 Task: Check the average views per listing of eat-in area in the last 5 years.
Action: Mouse moved to (990, 217)
Screenshot: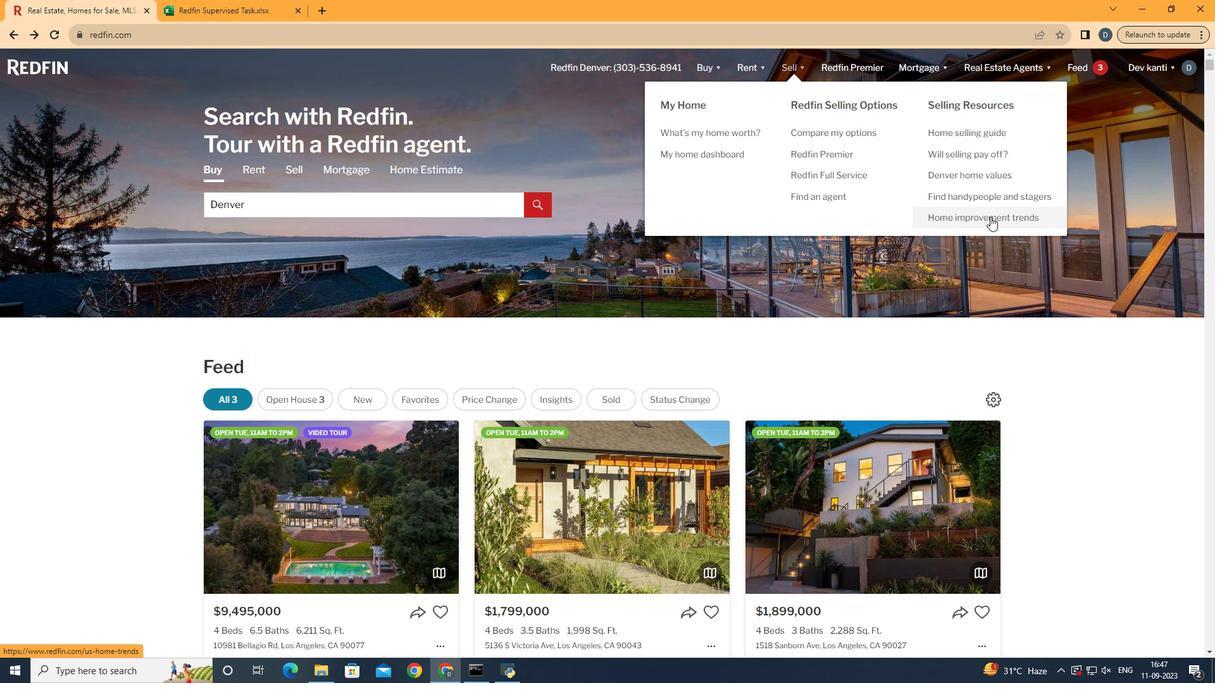 
Action: Mouse pressed left at (990, 217)
Screenshot: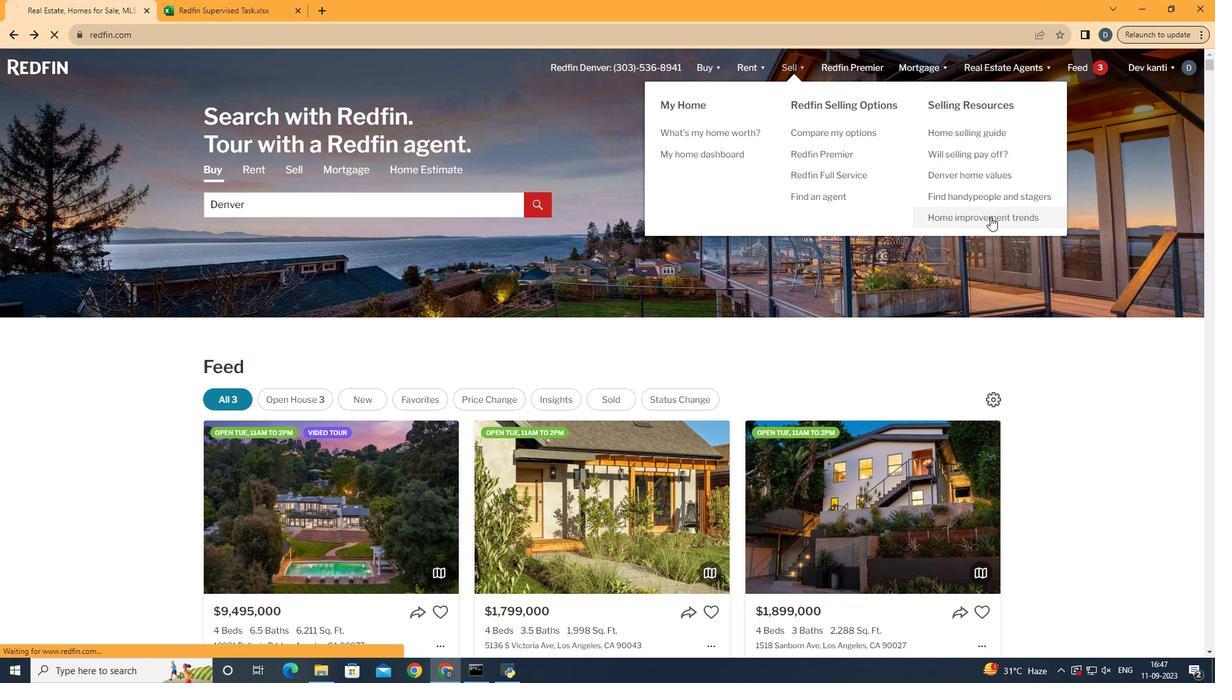 
Action: Mouse moved to (319, 239)
Screenshot: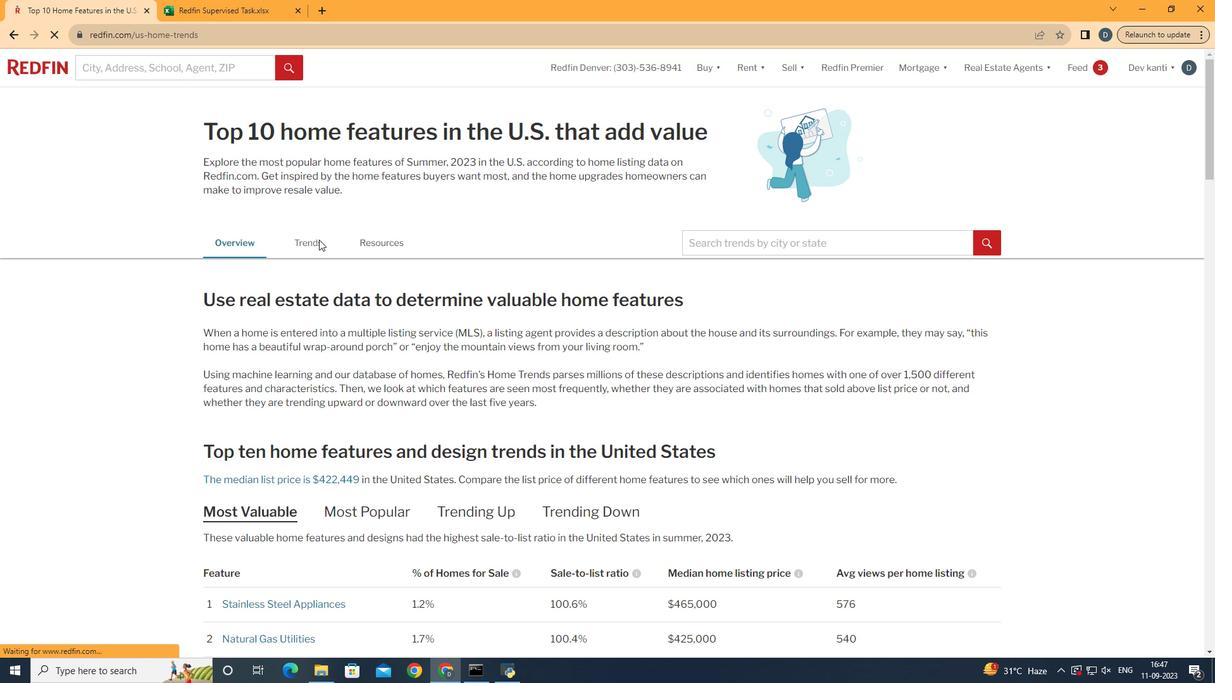 
Action: Mouse pressed left at (319, 239)
Screenshot: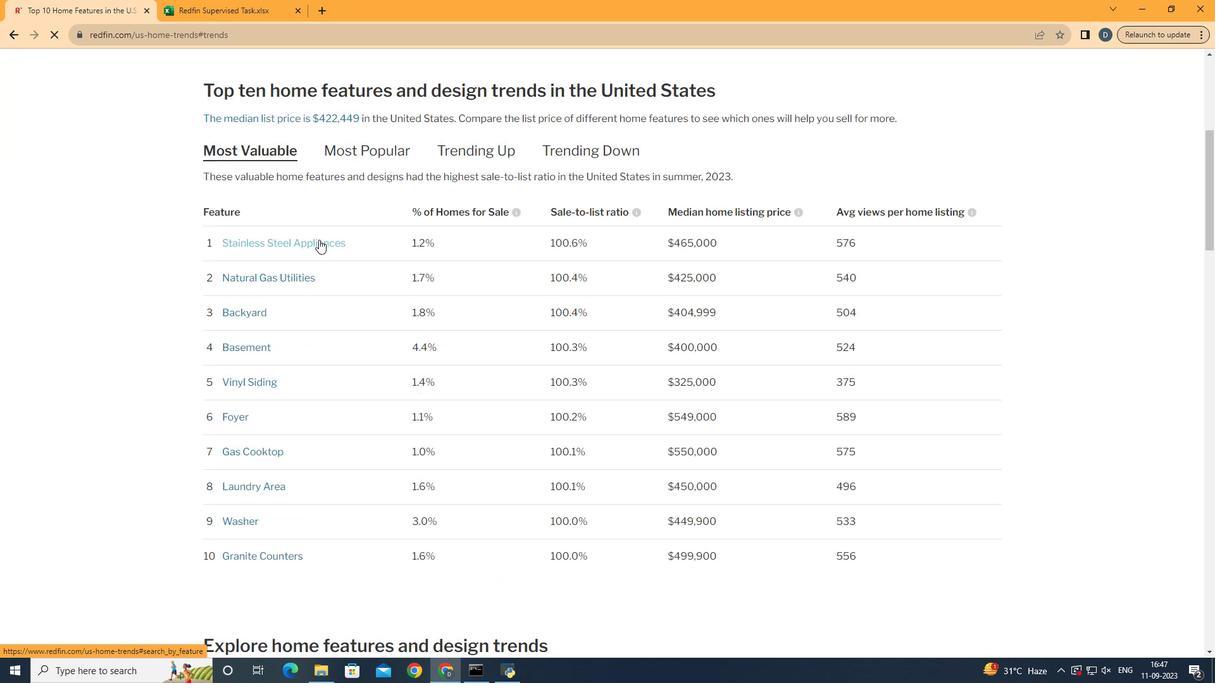 
Action: Mouse moved to (383, 262)
Screenshot: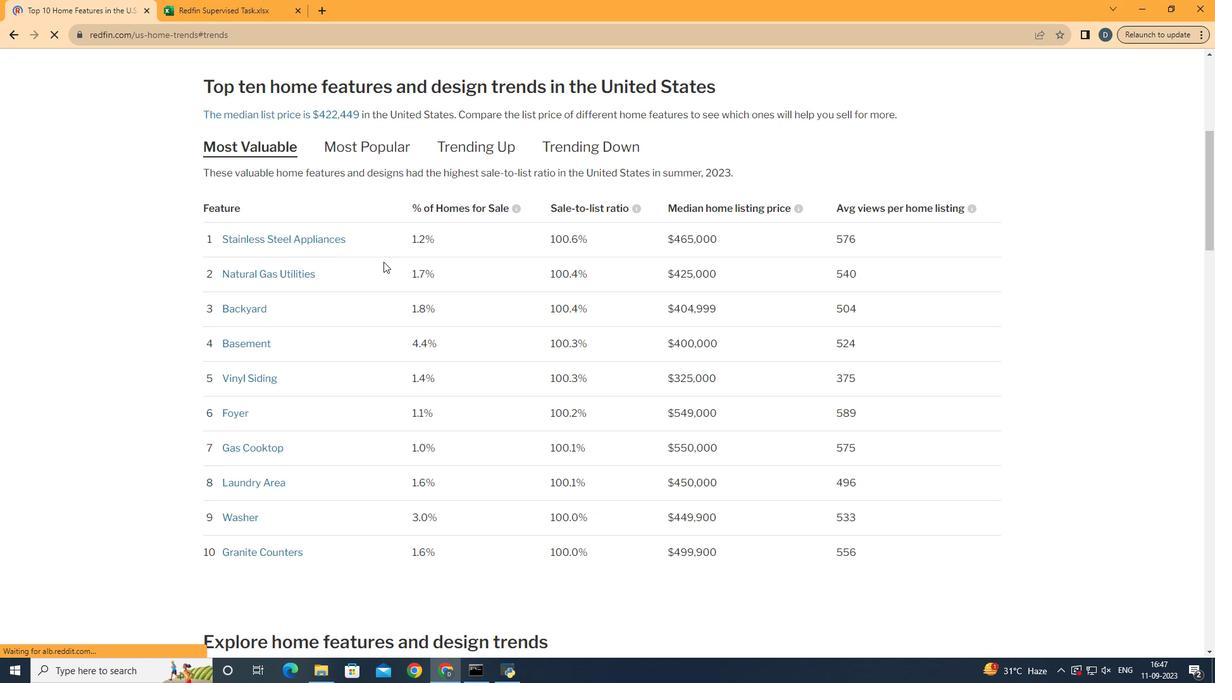 
Action: Mouse scrolled (383, 261) with delta (0, 0)
Screenshot: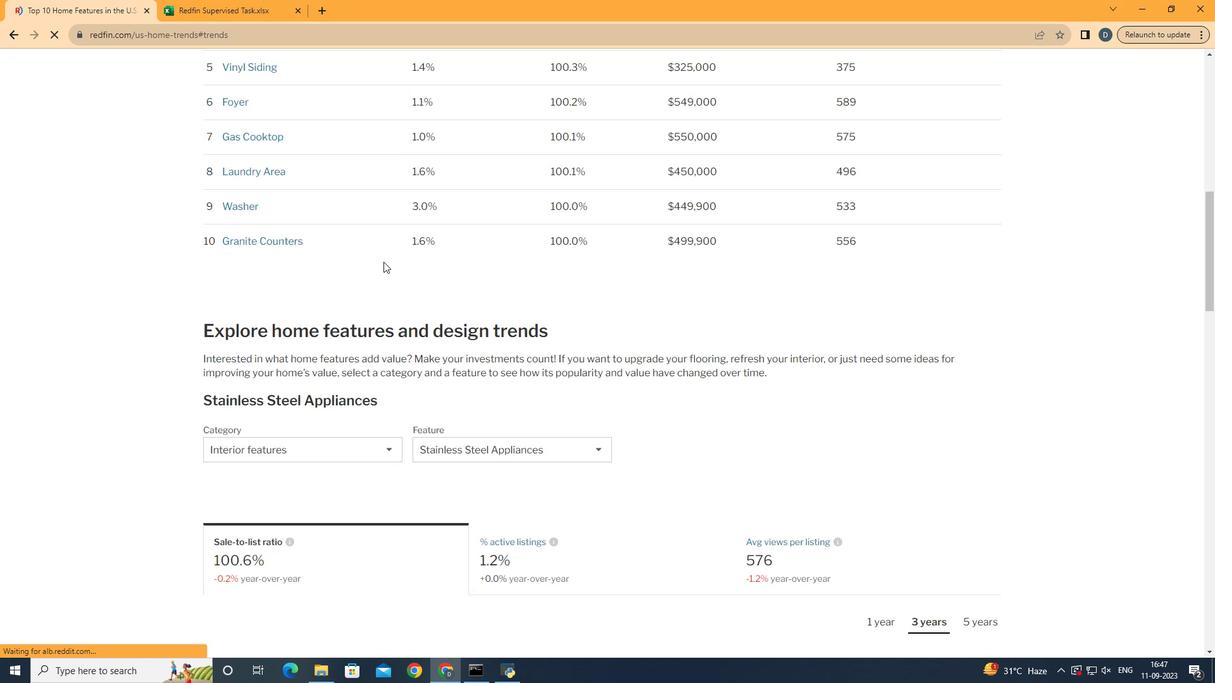 
Action: Mouse scrolled (383, 261) with delta (0, 0)
Screenshot: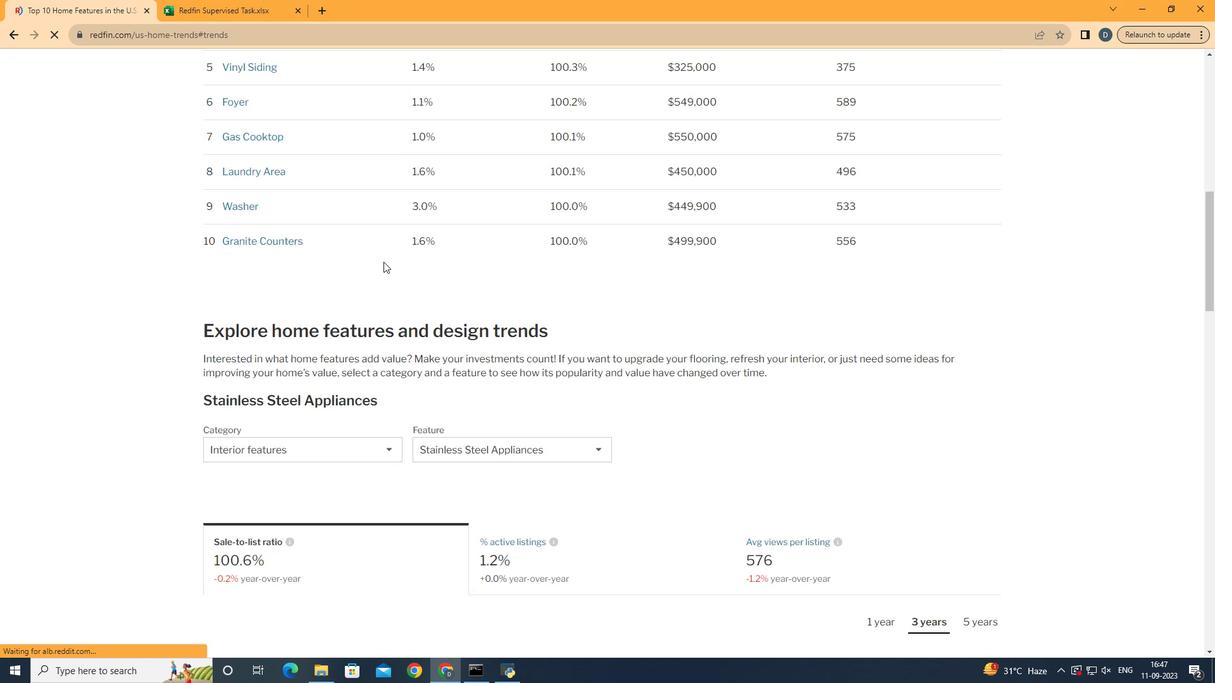 
Action: Mouse scrolled (383, 261) with delta (0, 0)
Screenshot: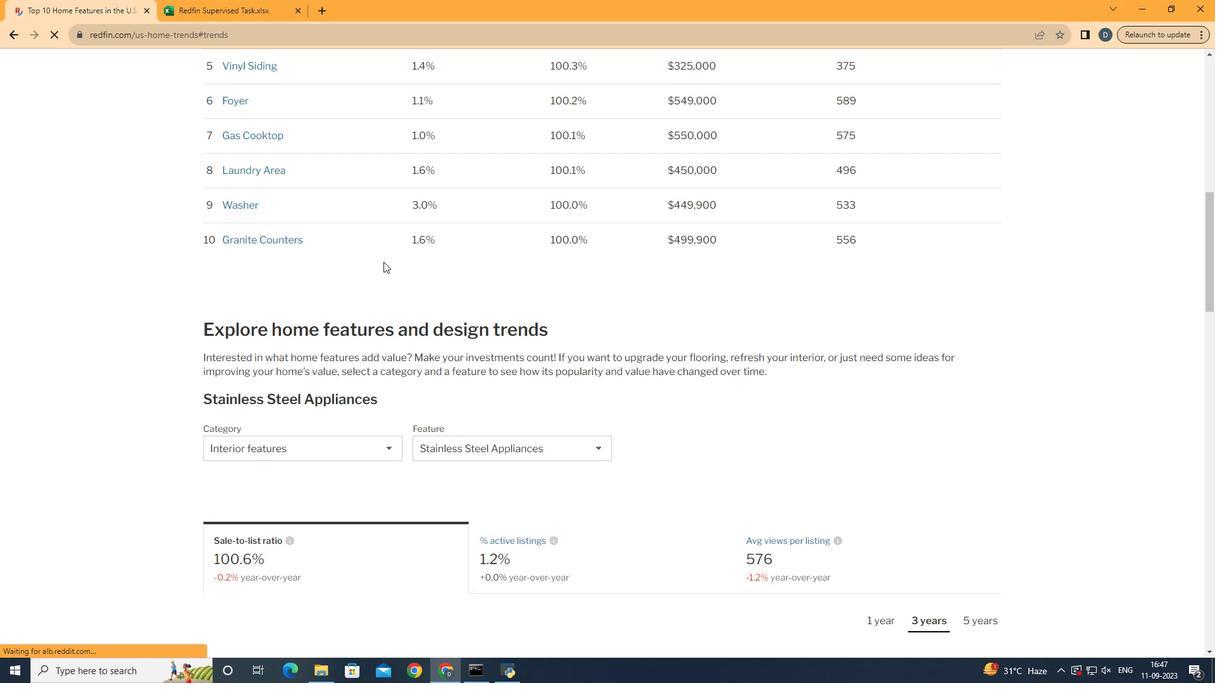 
Action: Mouse scrolled (383, 261) with delta (0, 0)
Screenshot: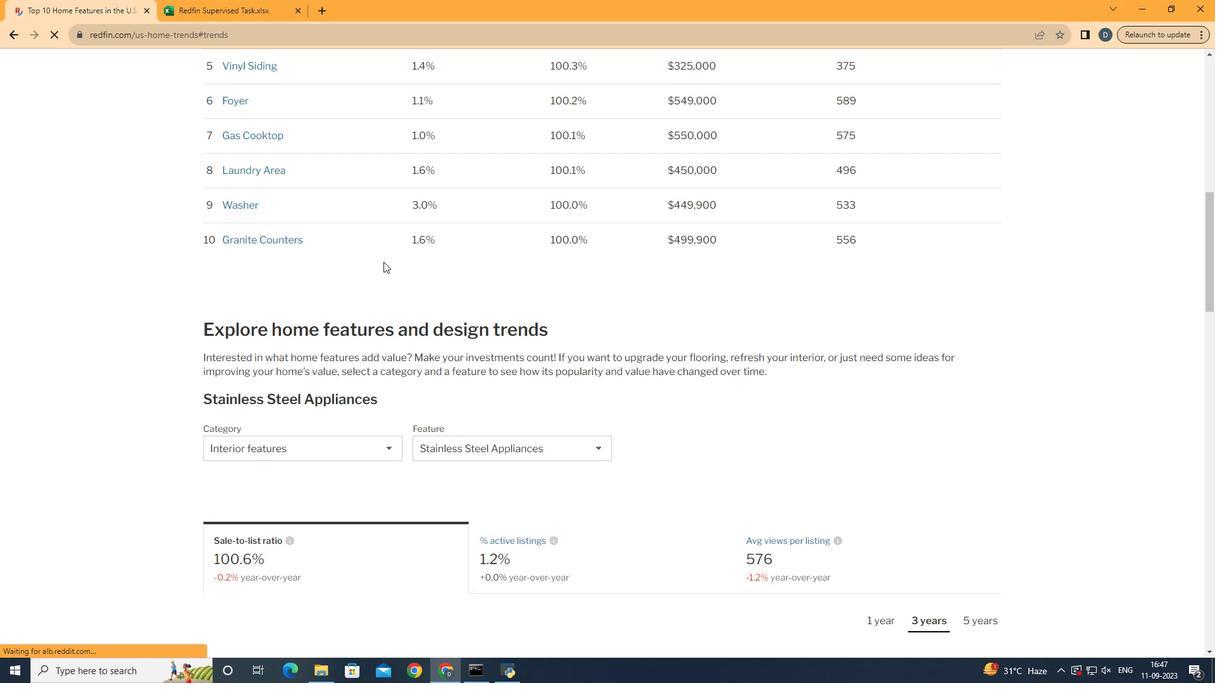
Action: Mouse scrolled (383, 261) with delta (0, 0)
Screenshot: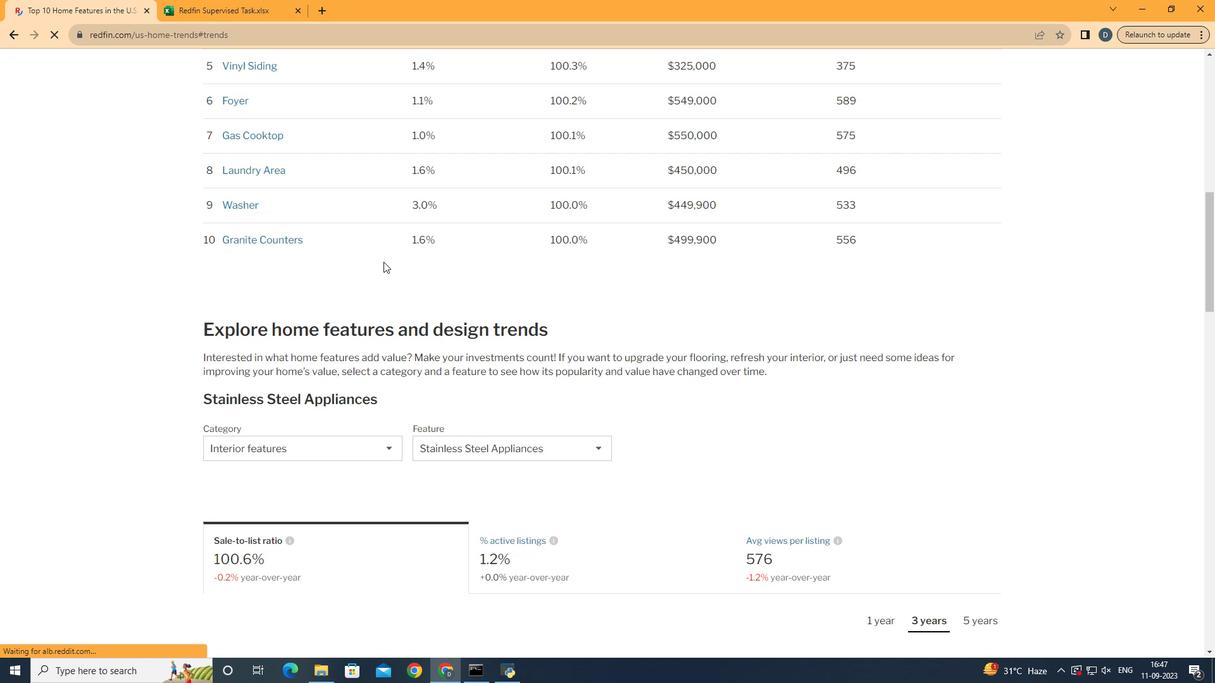 
Action: Mouse scrolled (383, 261) with delta (0, 0)
Screenshot: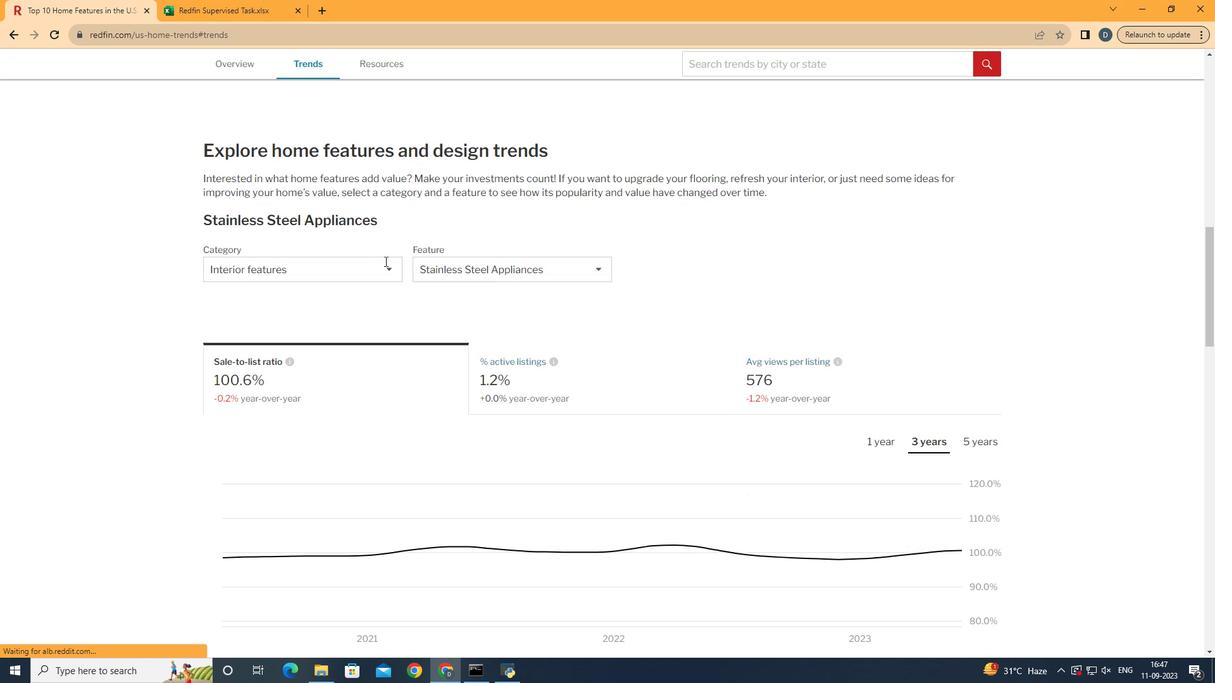 
Action: Mouse scrolled (383, 261) with delta (0, 0)
Screenshot: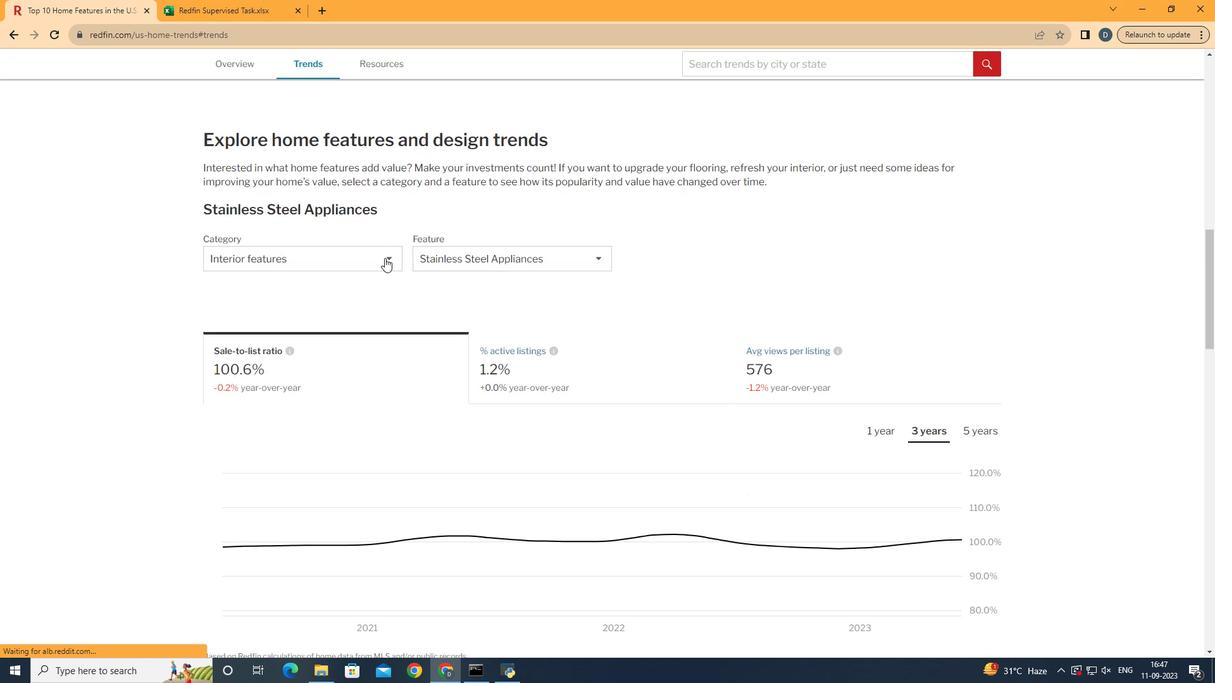 
Action: Mouse scrolled (383, 261) with delta (0, 0)
Screenshot: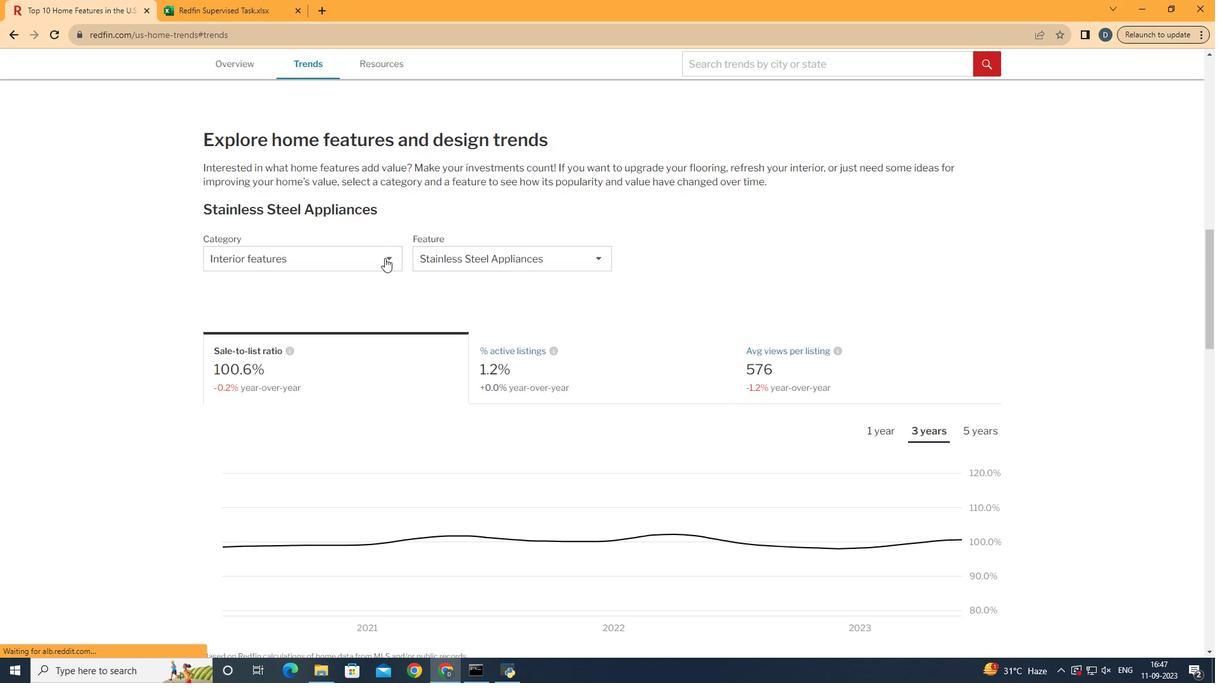 
Action: Mouse moved to (374, 268)
Screenshot: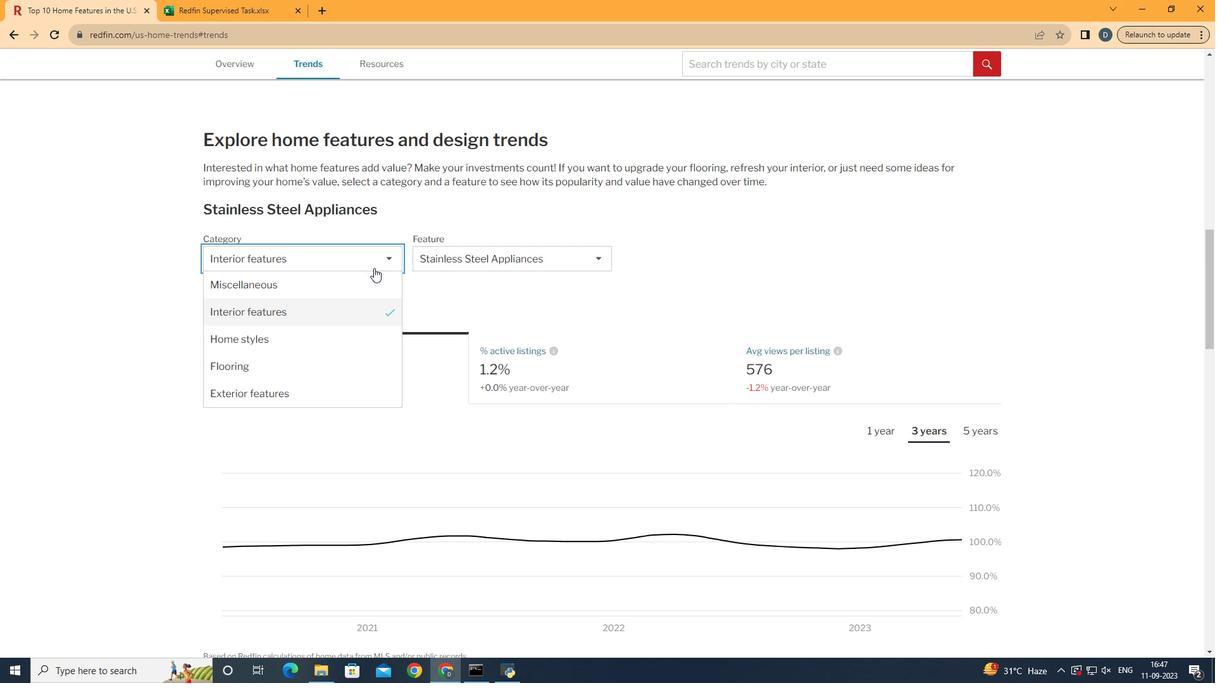 
Action: Mouse pressed left at (374, 268)
Screenshot: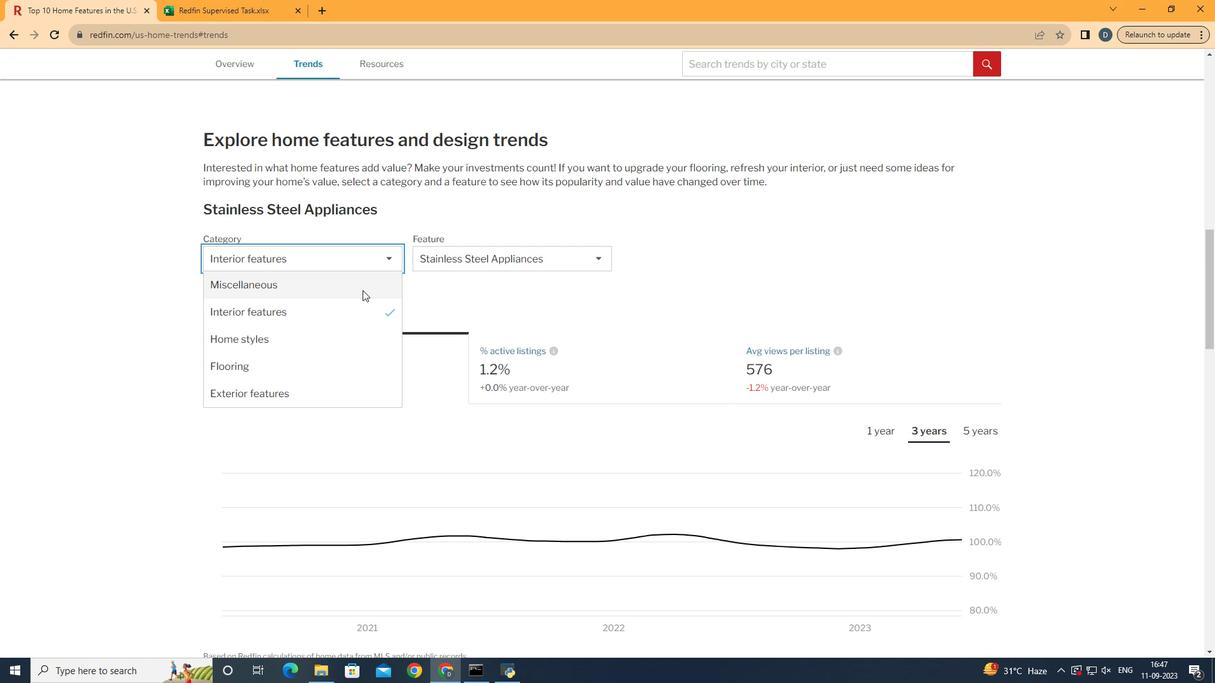 
Action: Mouse moved to (356, 312)
Screenshot: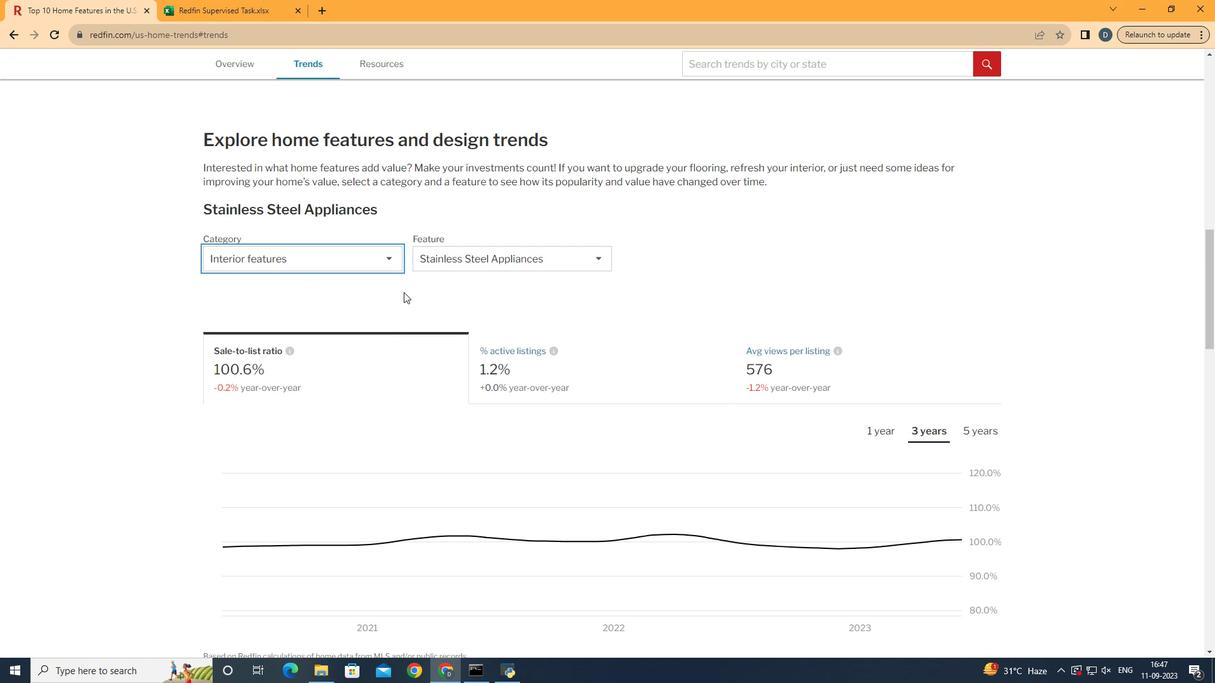 
Action: Mouse pressed left at (356, 312)
Screenshot: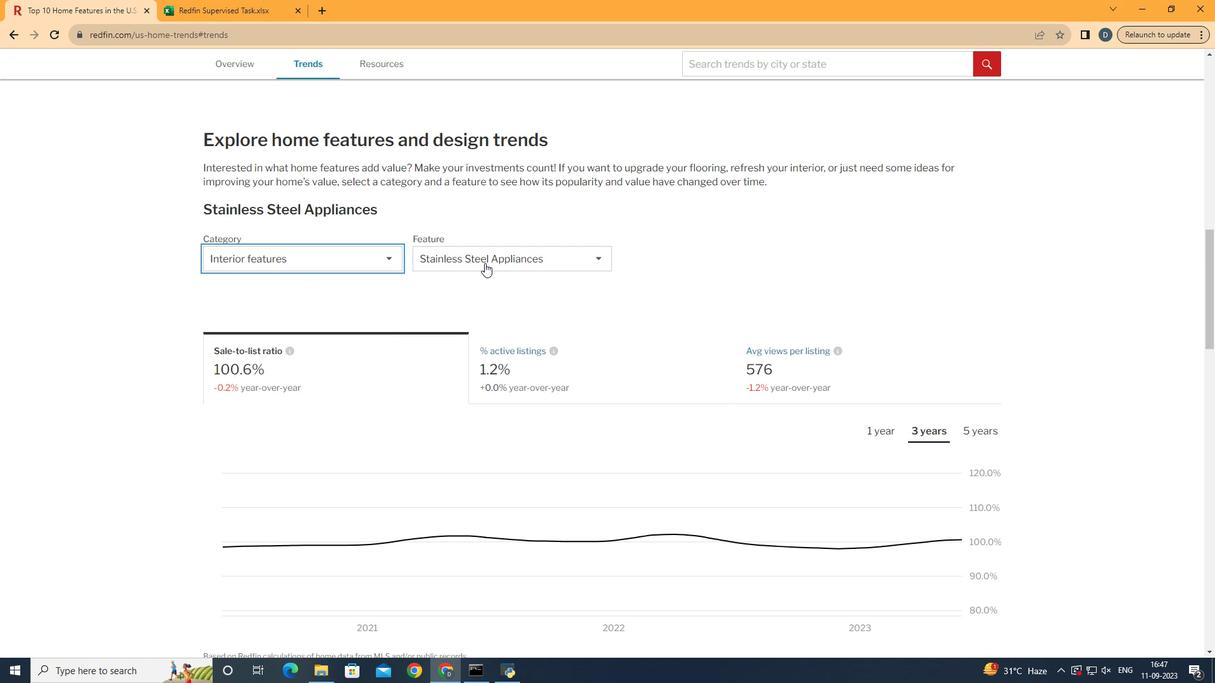 
Action: Mouse moved to (491, 259)
Screenshot: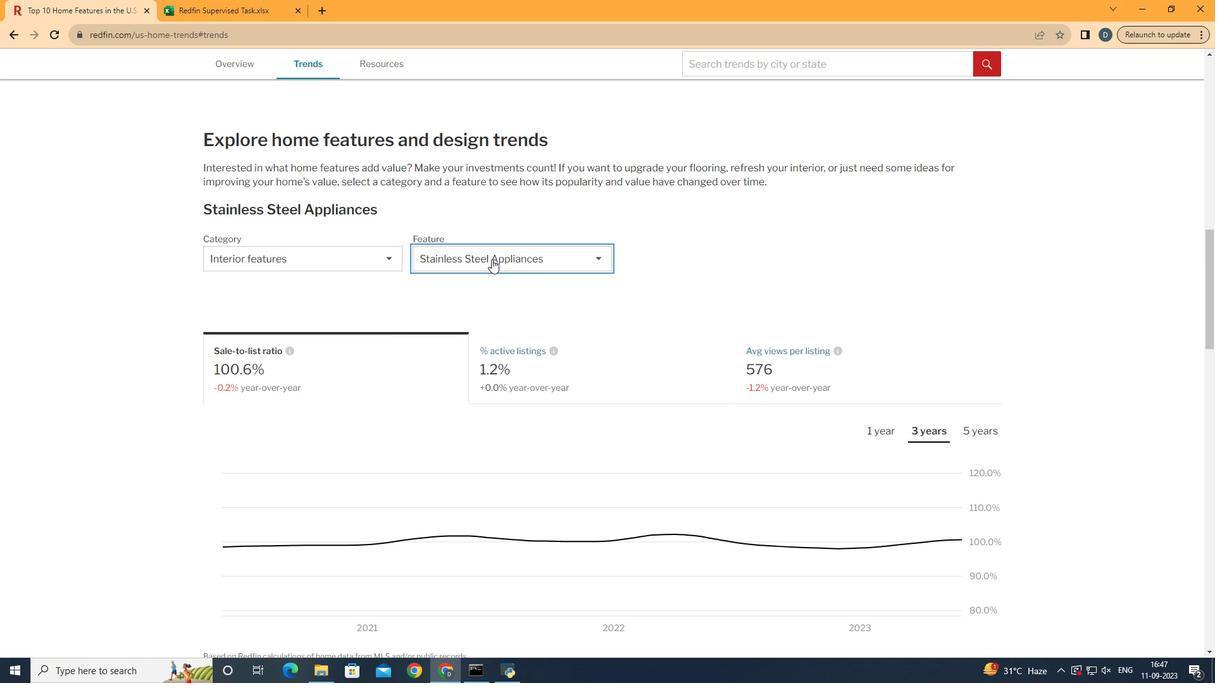 
Action: Mouse pressed left at (491, 259)
Screenshot: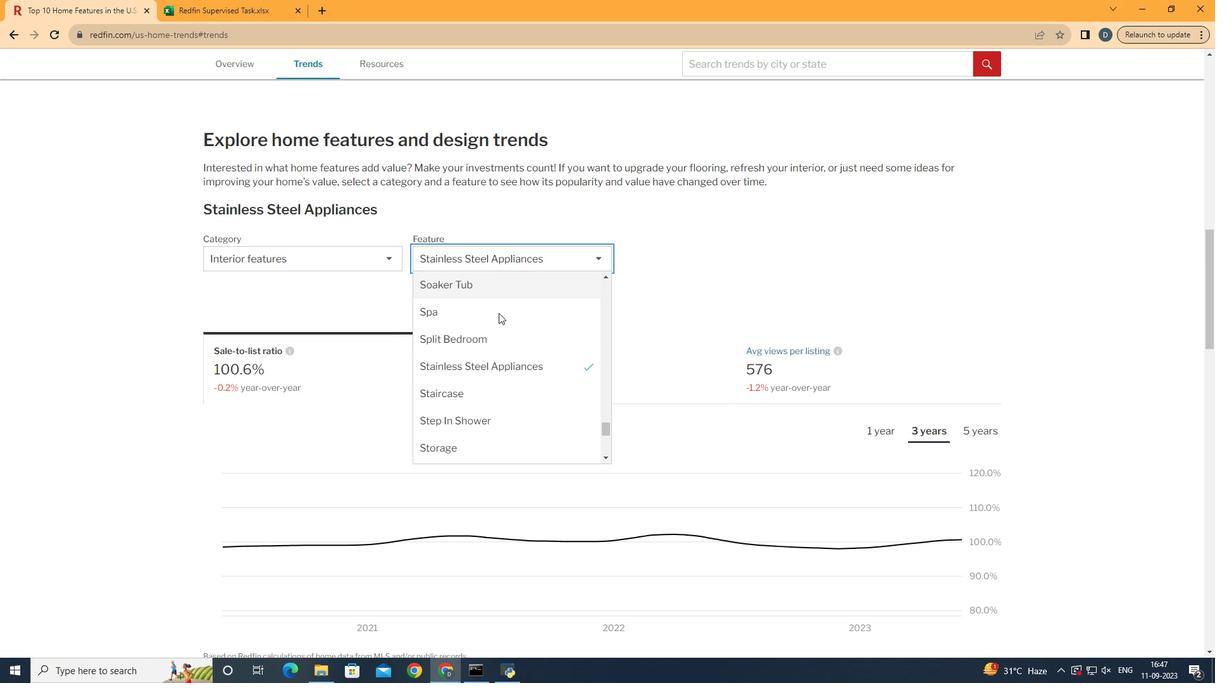 
Action: Mouse moved to (510, 332)
Screenshot: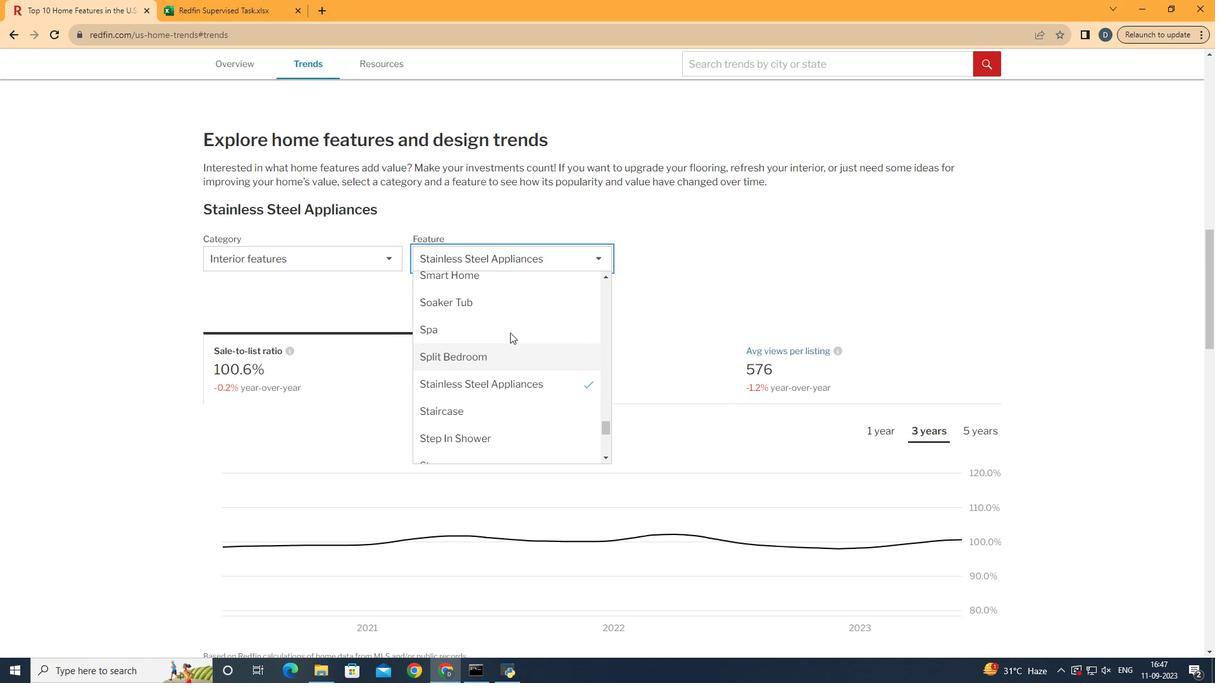 
Action: Mouse scrolled (510, 333) with delta (0, 0)
Screenshot: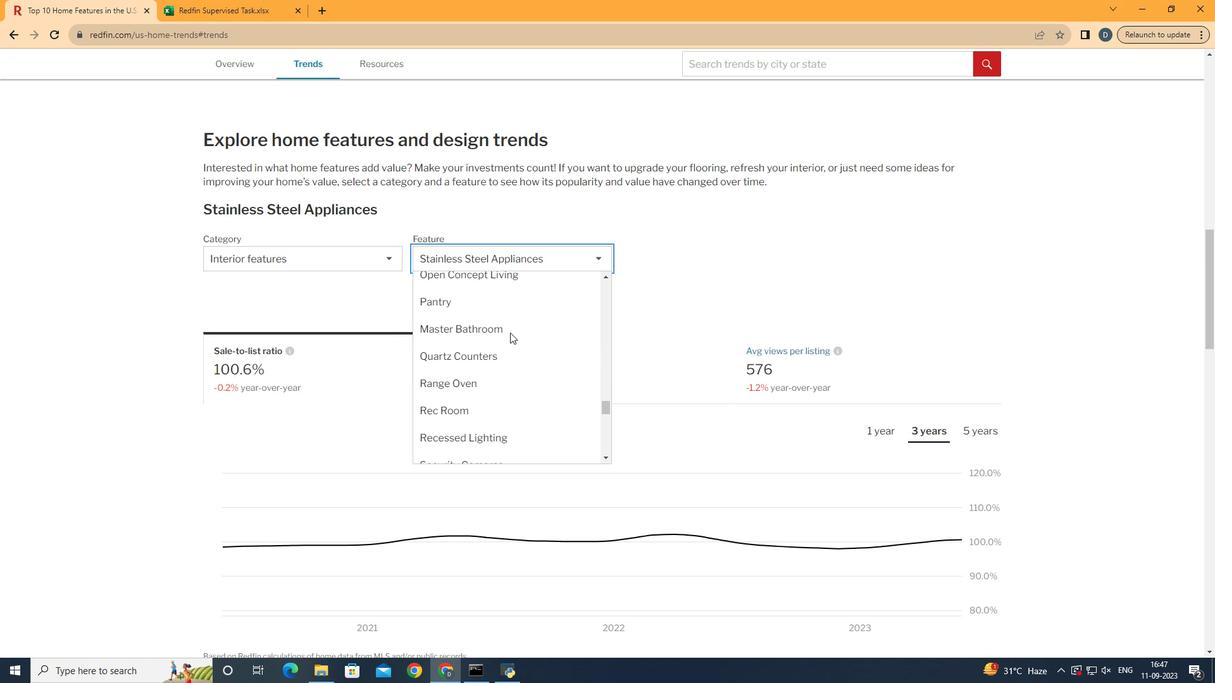 
Action: Mouse scrolled (510, 333) with delta (0, 0)
Screenshot: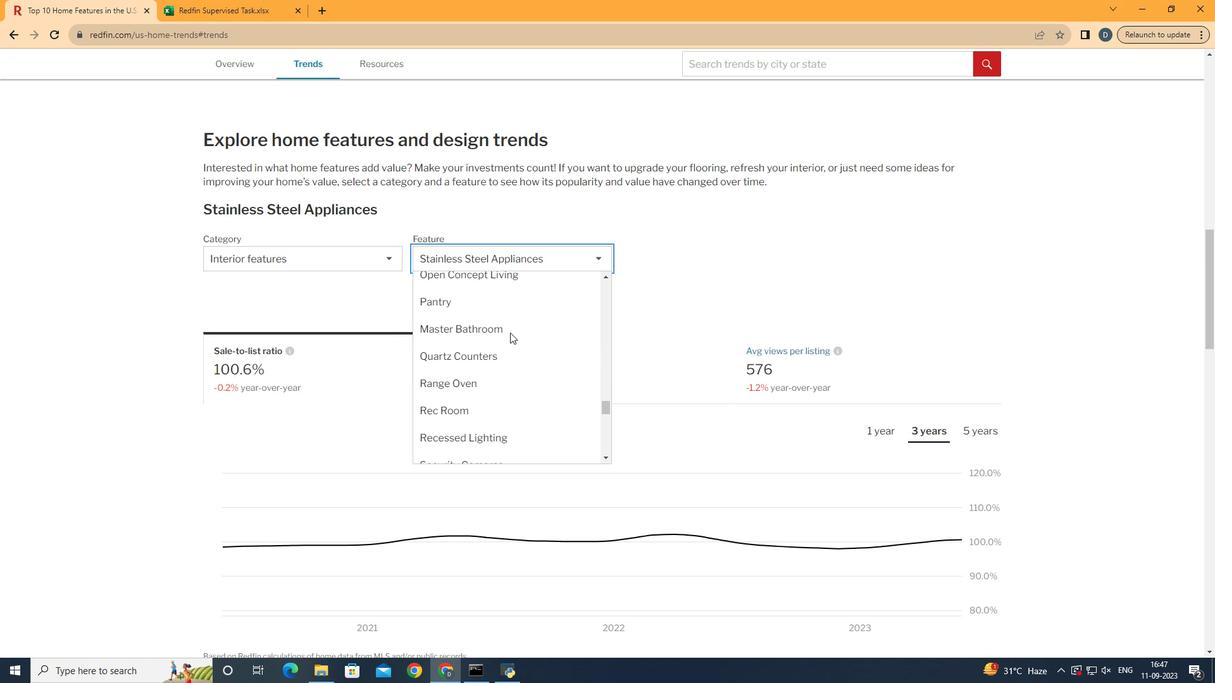 
Action: Mouse scrolled (510, 333) with delta (0, 0)
Screenshot: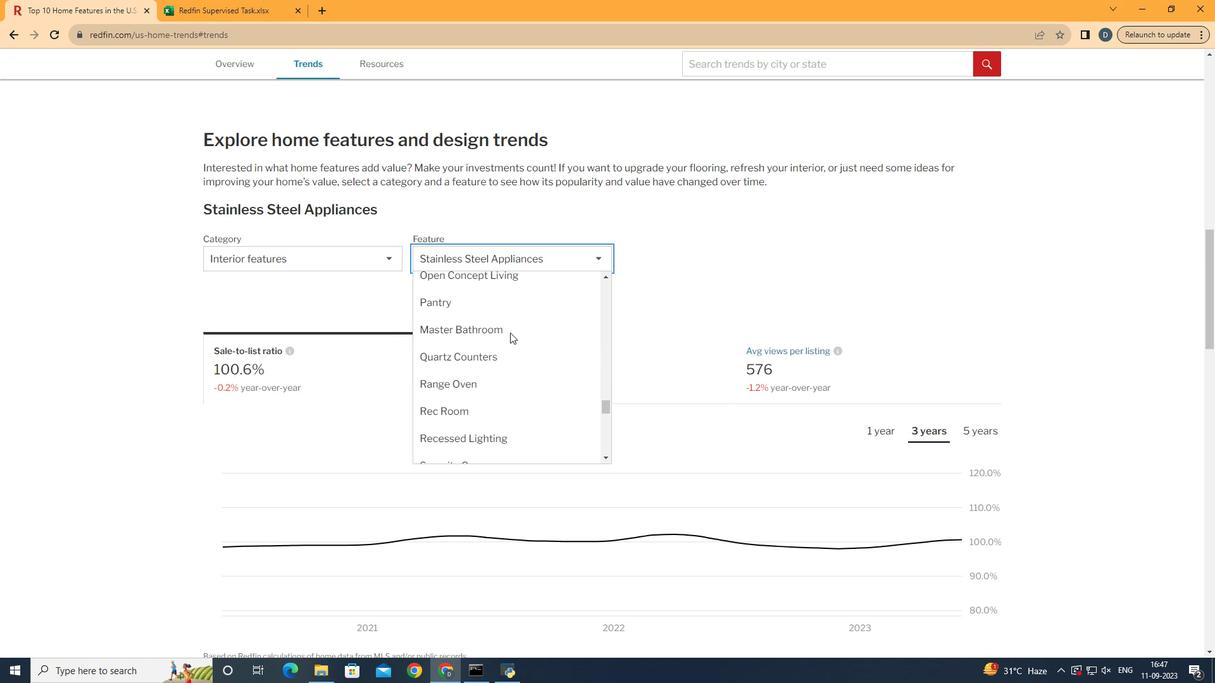 
Action: Mouse scrolled (510, 333) with delta (0, 0)
Screenshot: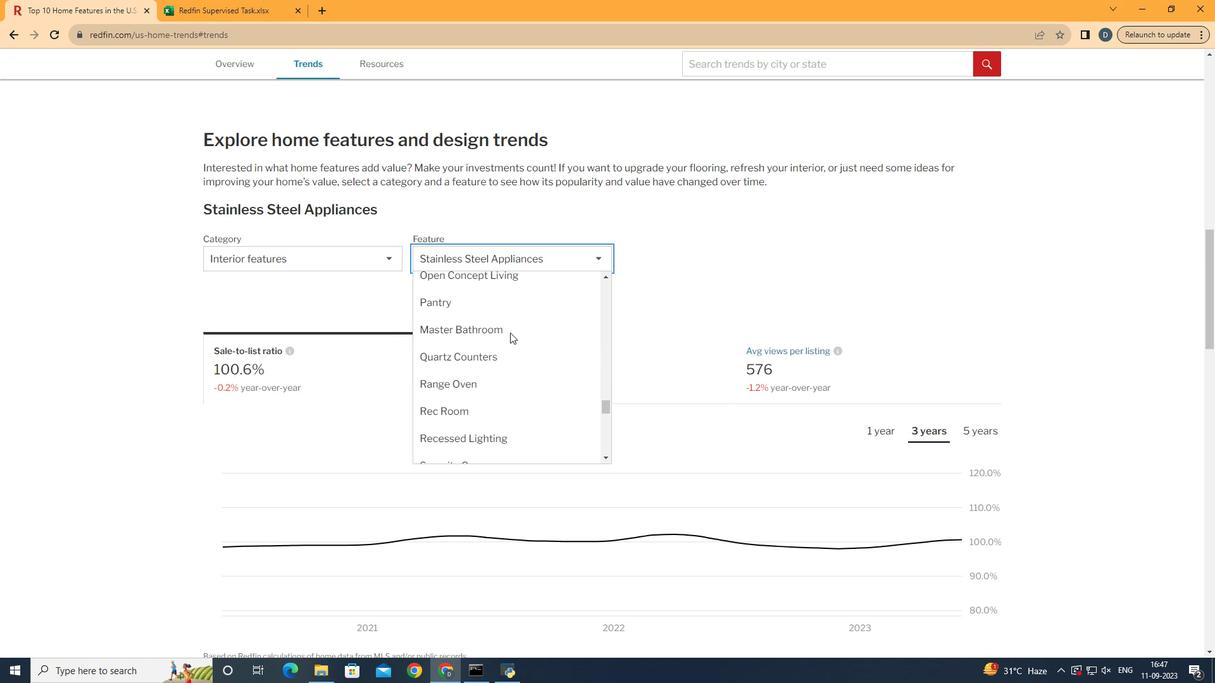 
Action: Mouse scrolled (510, 333) with delta (0, 0)
Screenshot: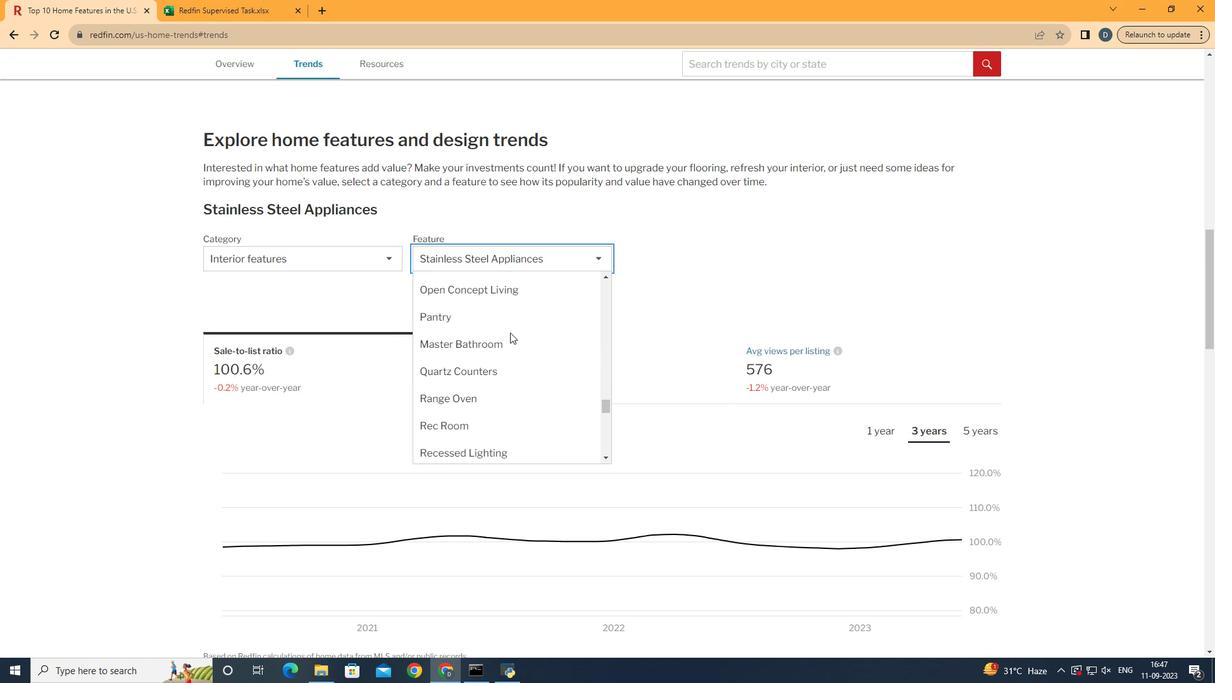 
Action: Mouse scrolled (510, 333) with delta (0, 0)
Screenshot: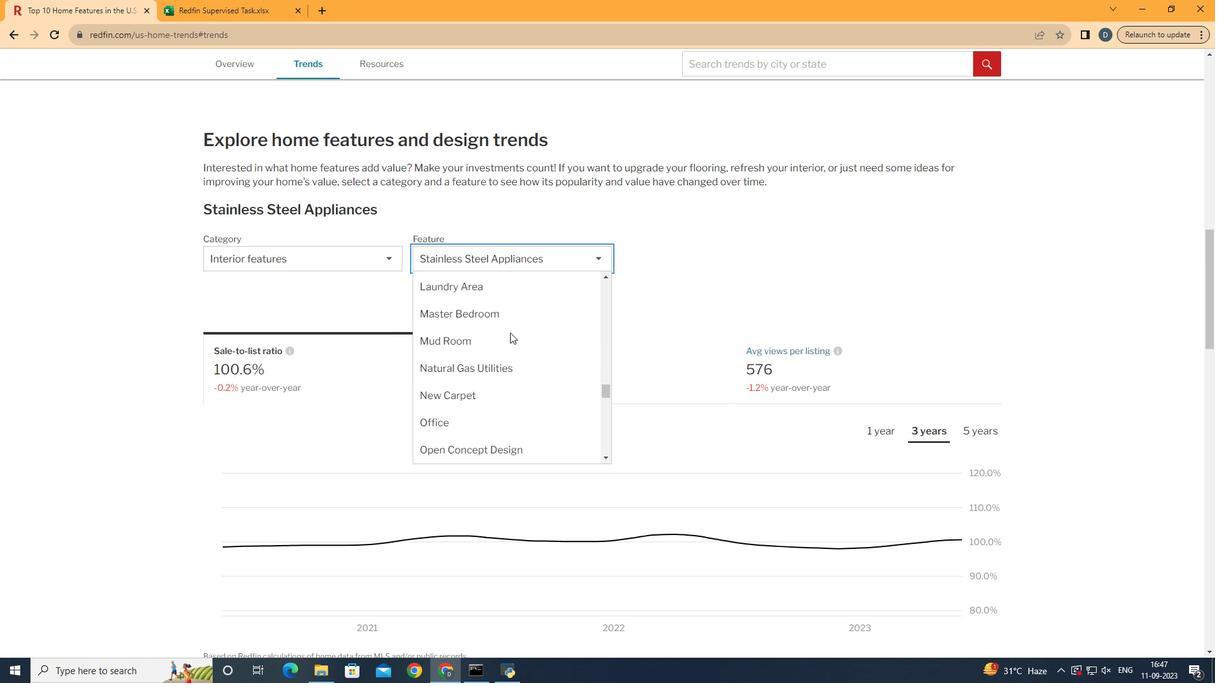 
Action: Mouse scrolled (510, 333) with delta (0, 0)
Screenshot: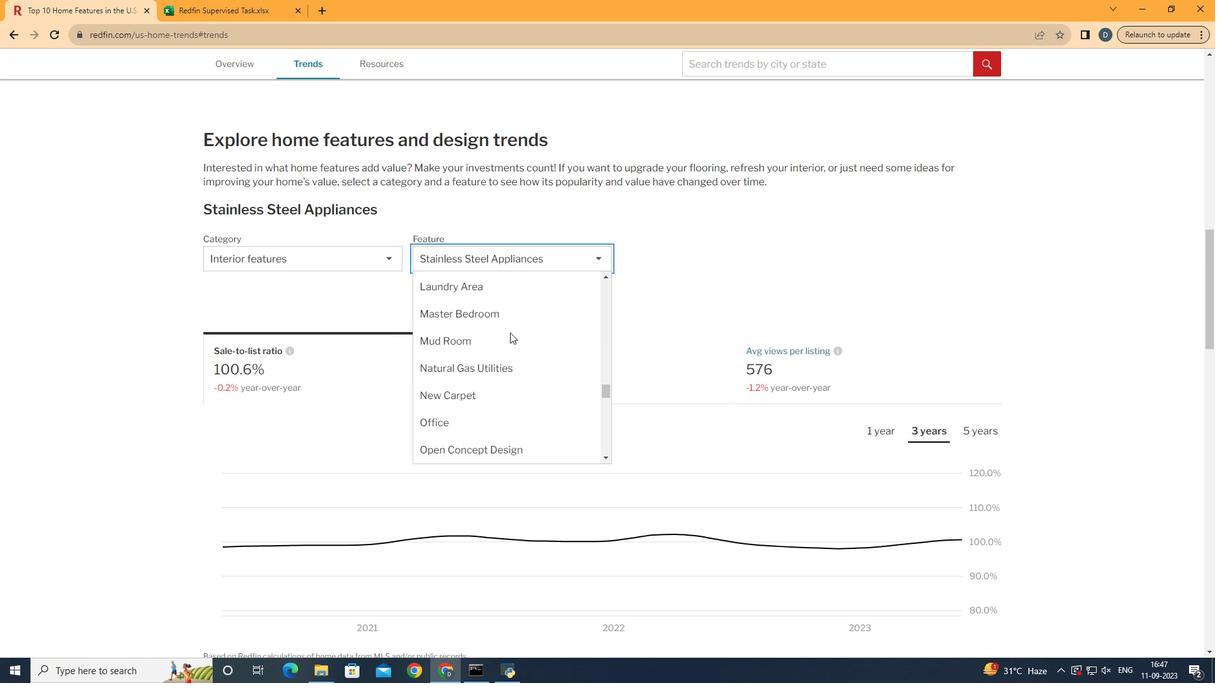 
Action: Mouse scrolled (510, 333) with delta (0, 0)
Screenshot: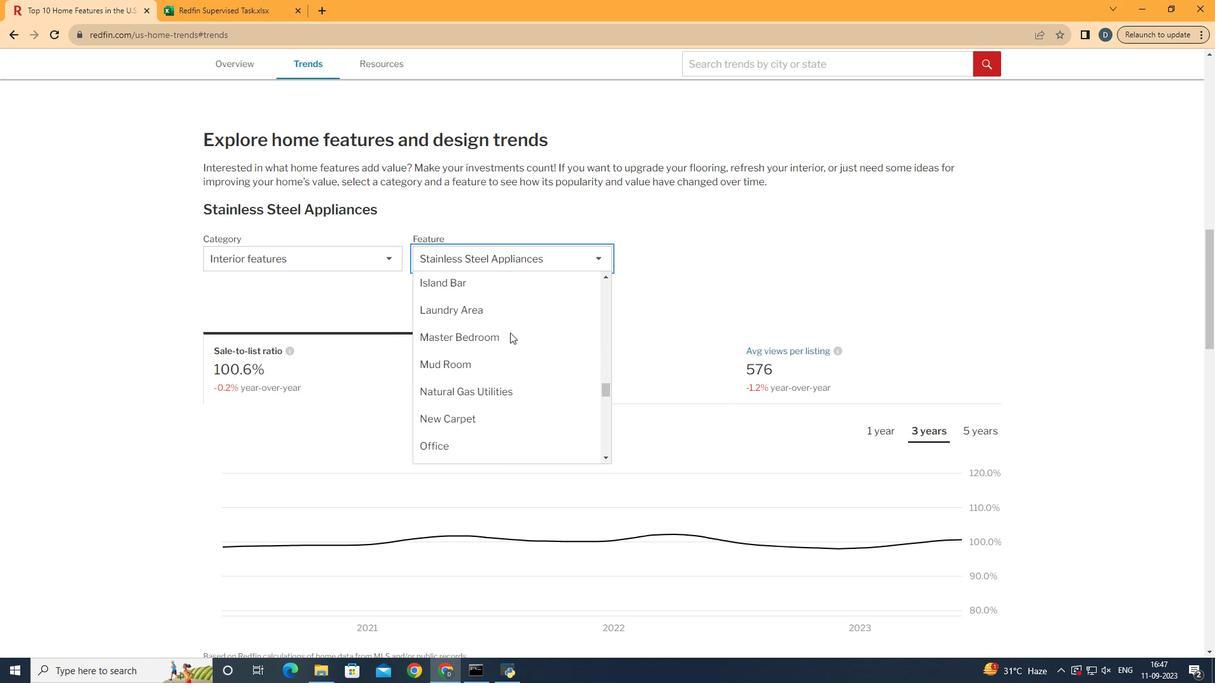 
Action: Mouse scrolled (510, 333) with delta (0, 0)
Screenshot: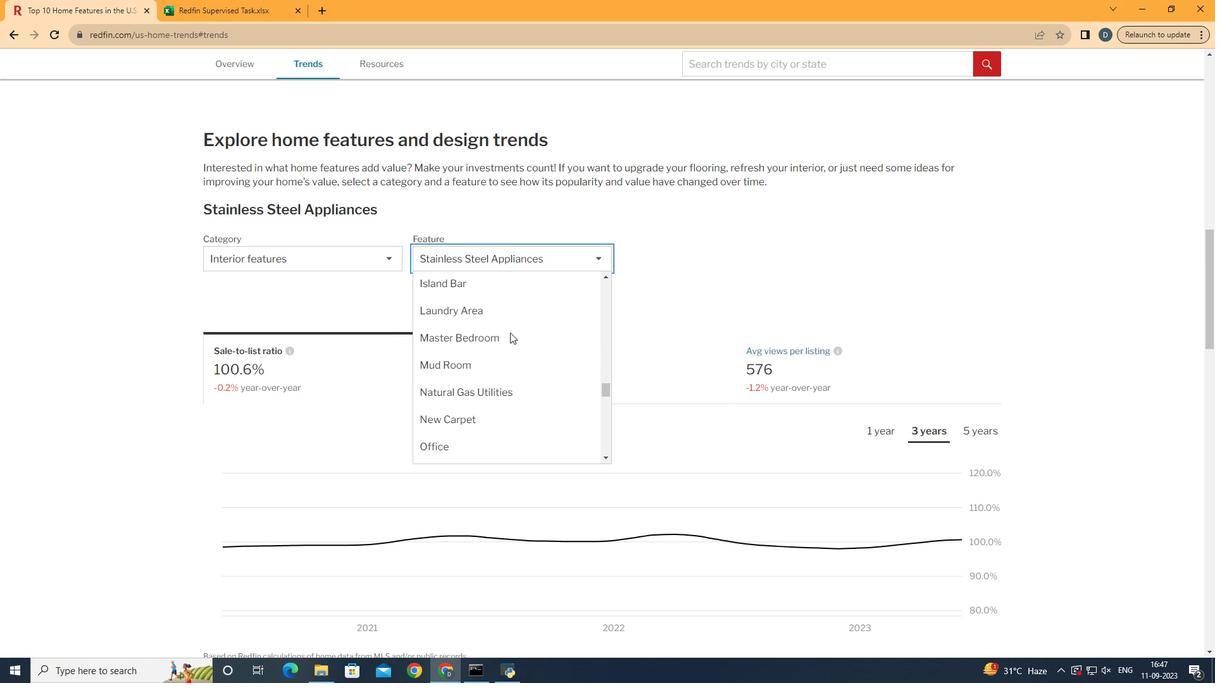 
Action: Mouse scrolled (510, 333) with delta (0, 0)
Screenshot: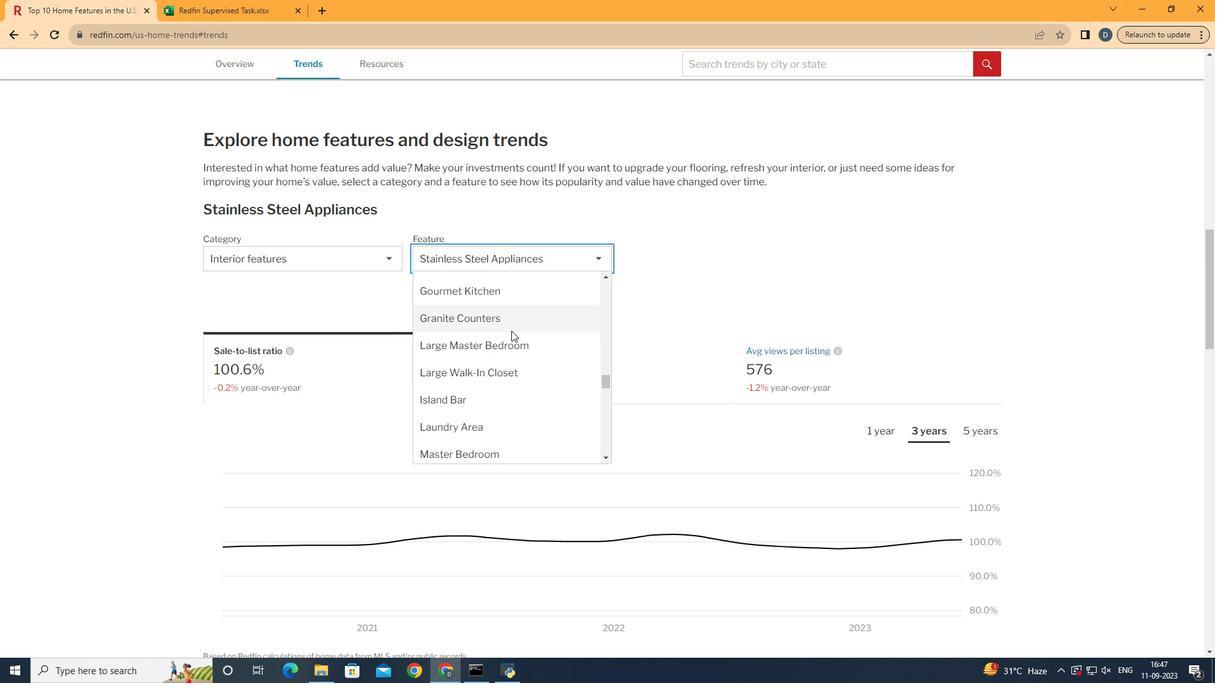 
Action: Mouse scrolled (510, 333) with delta (0, 0)
Screenshot: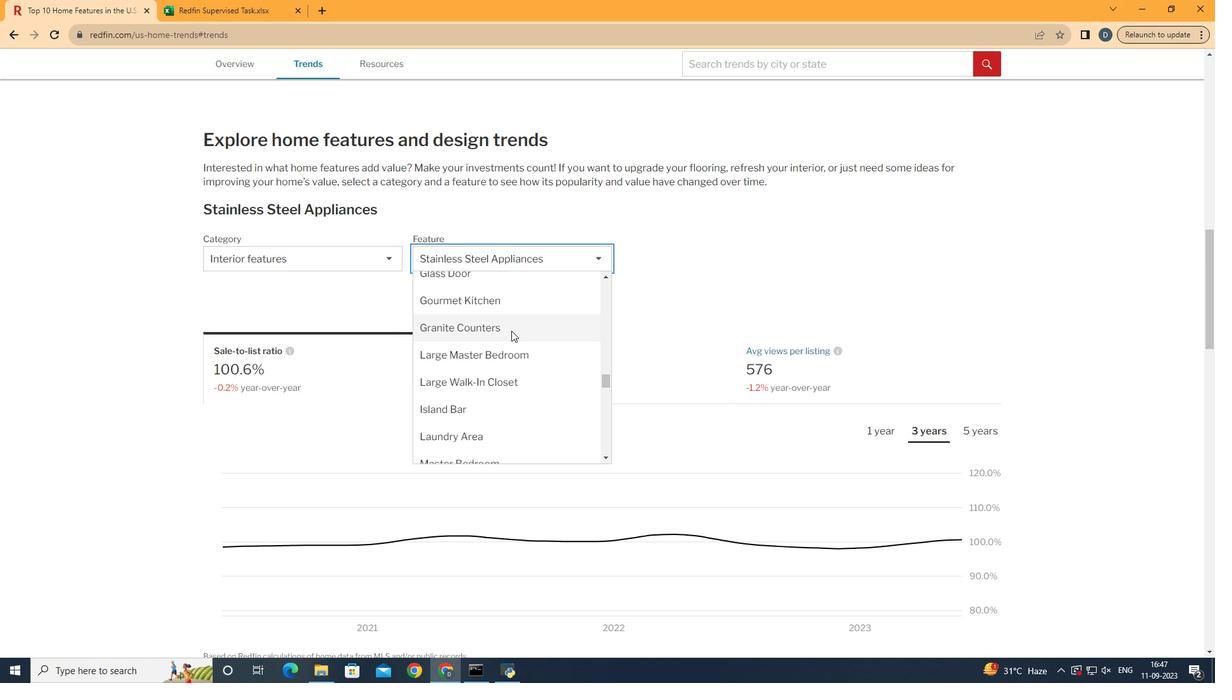 
Action: Mouse moved to (500, 363)
Screenshot: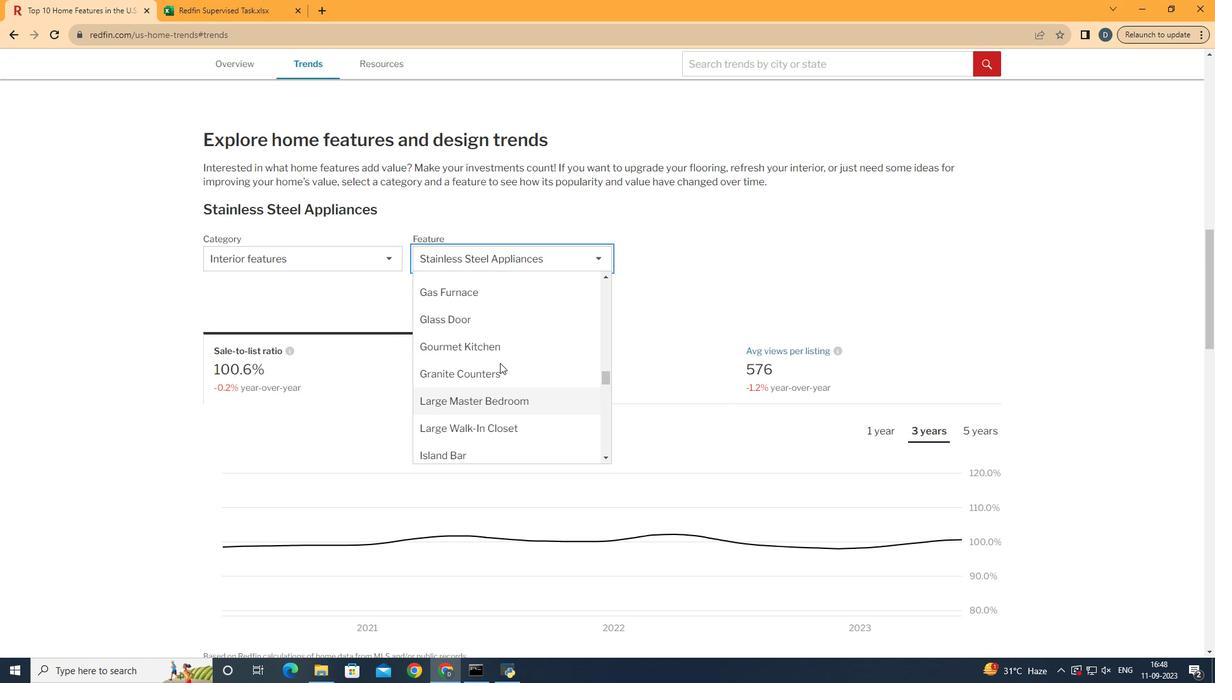 
Action: Mouse scrolled (500, 363) with delta (0, 0)
Screenshot: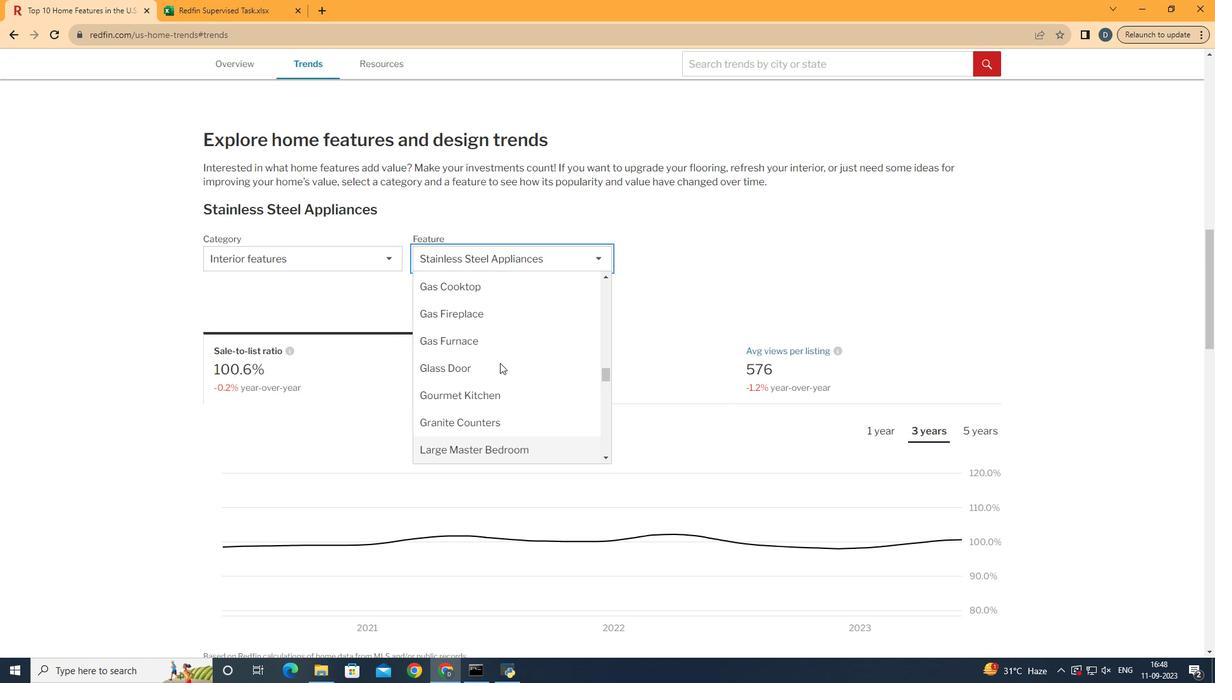 
Action: Mouse scrolled (500, 363) with delta (0, 0)
Screenshot: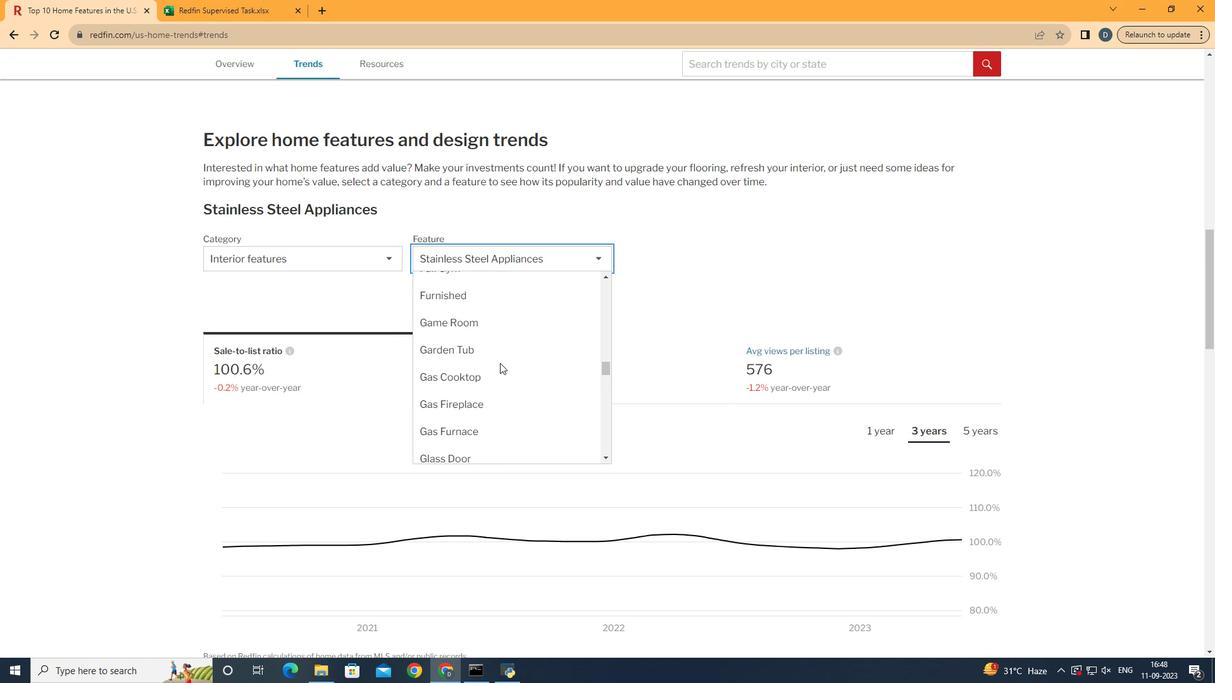 
Action: Mouse scrolled (500, 363) with delta (0, 0)
Screenshot: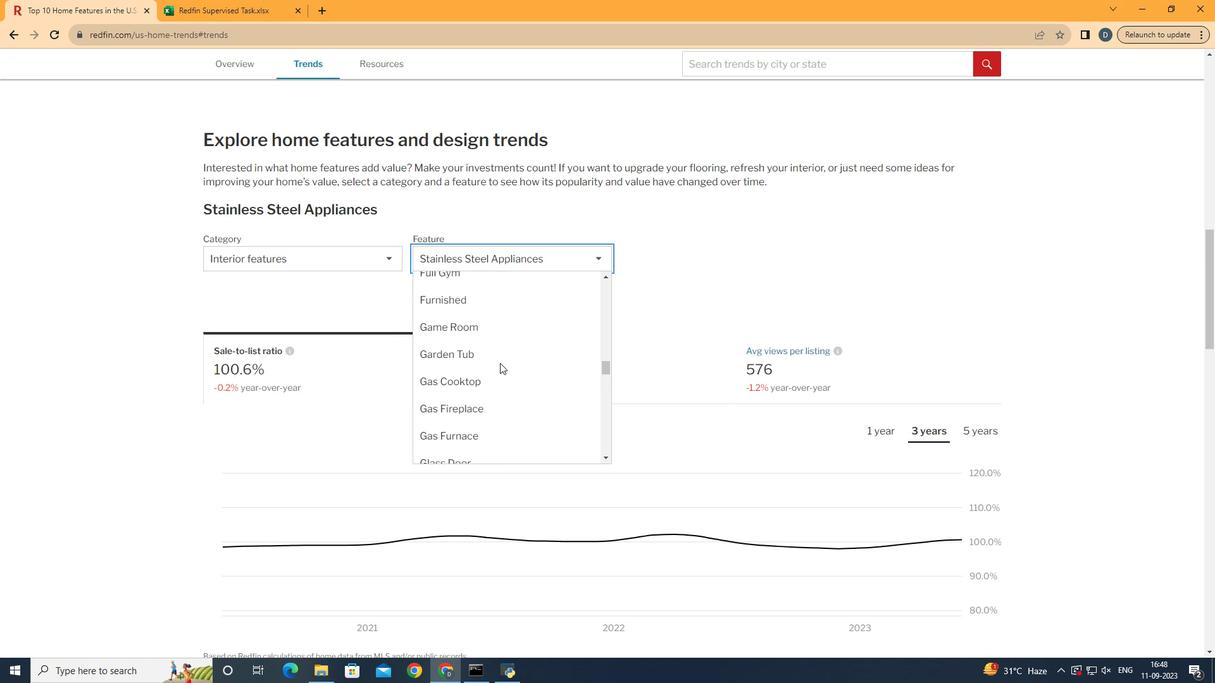 
Action: Mouse moved to (511, 378)
Screenshot: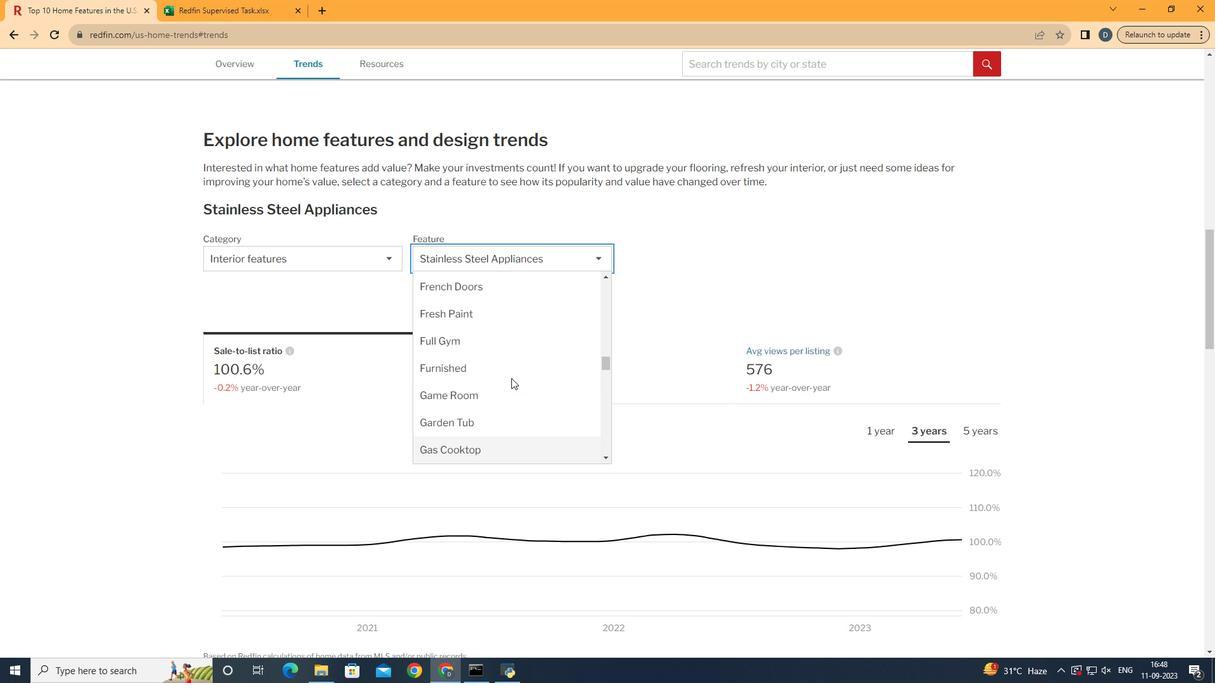 
Action: Mouse scrolled (511, 379) with delta (0, 0)
Screenshot: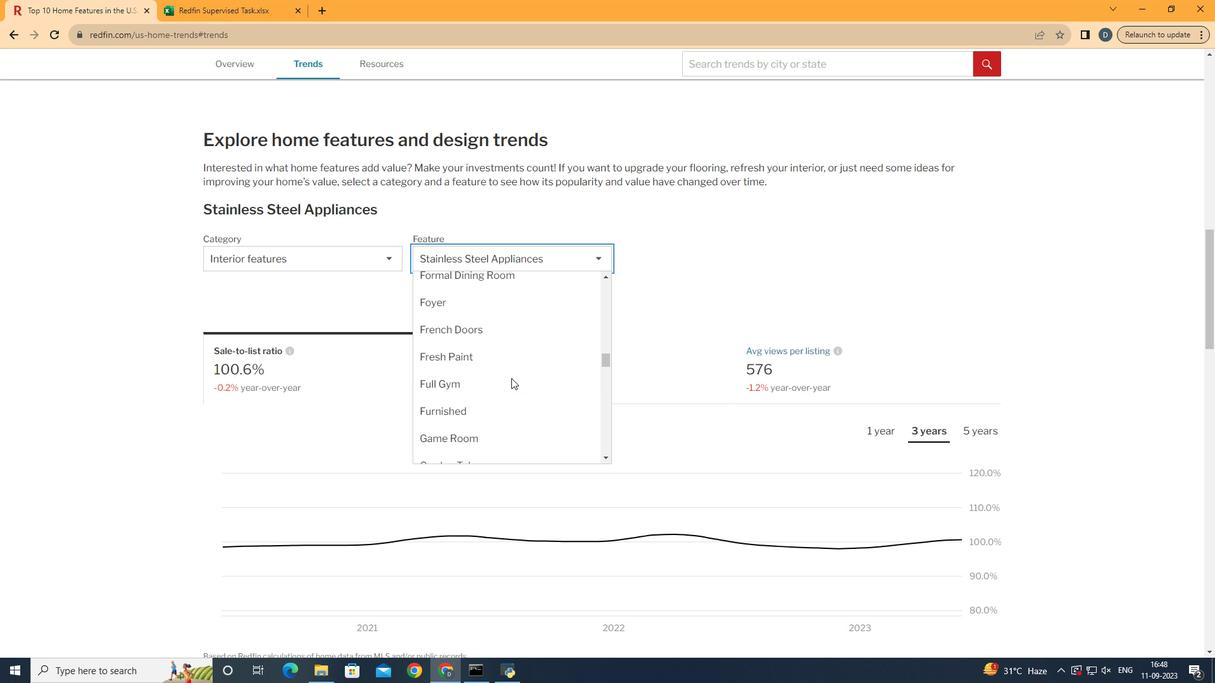 
Action: Mouse scrolled (511, 379) with delta (0, 0)
Screenshot: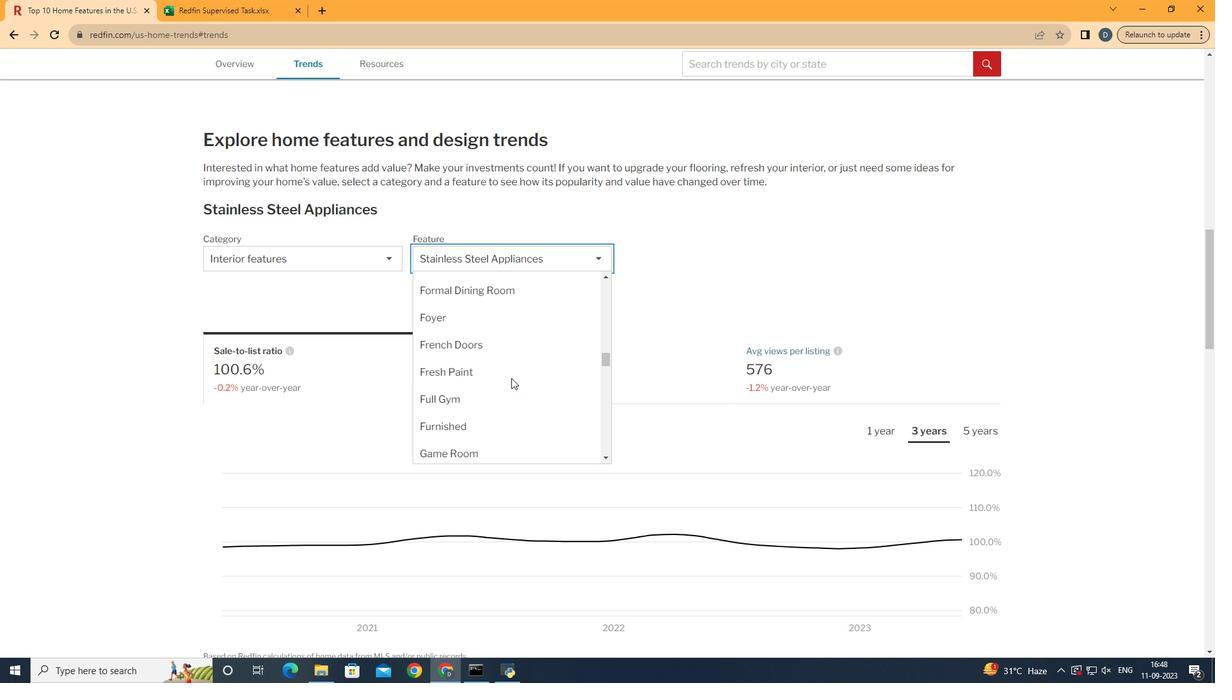 
Action: Mouse moved to (520, 360)
Screenshot: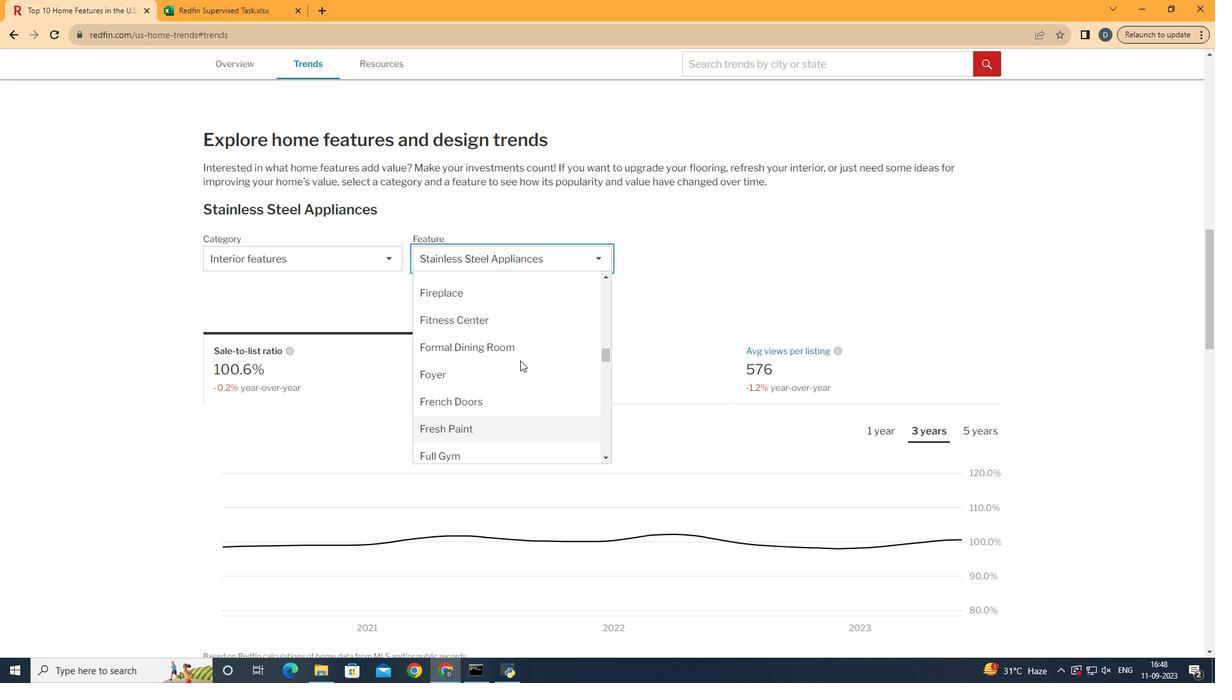 
Action: Mouse scrolled (520, 361) with delta (0, 0)
Screenshot: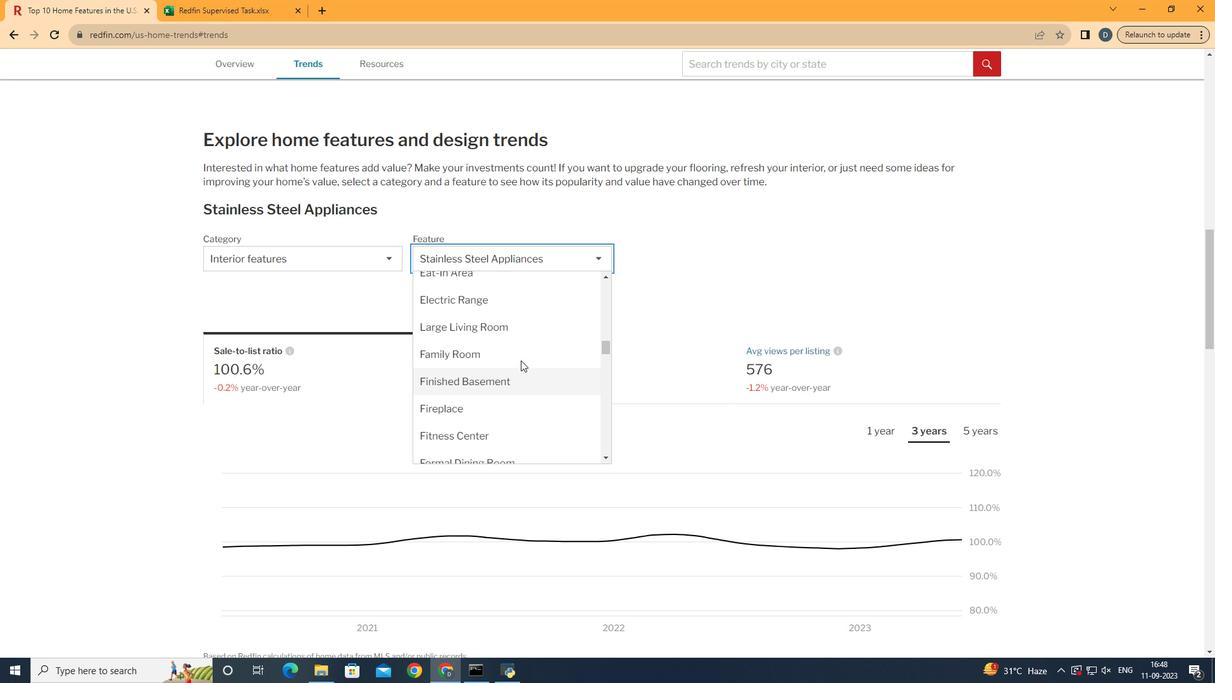 
Action: Mouse scrolled (520, 361) with delta (0, 0)
Screenshot: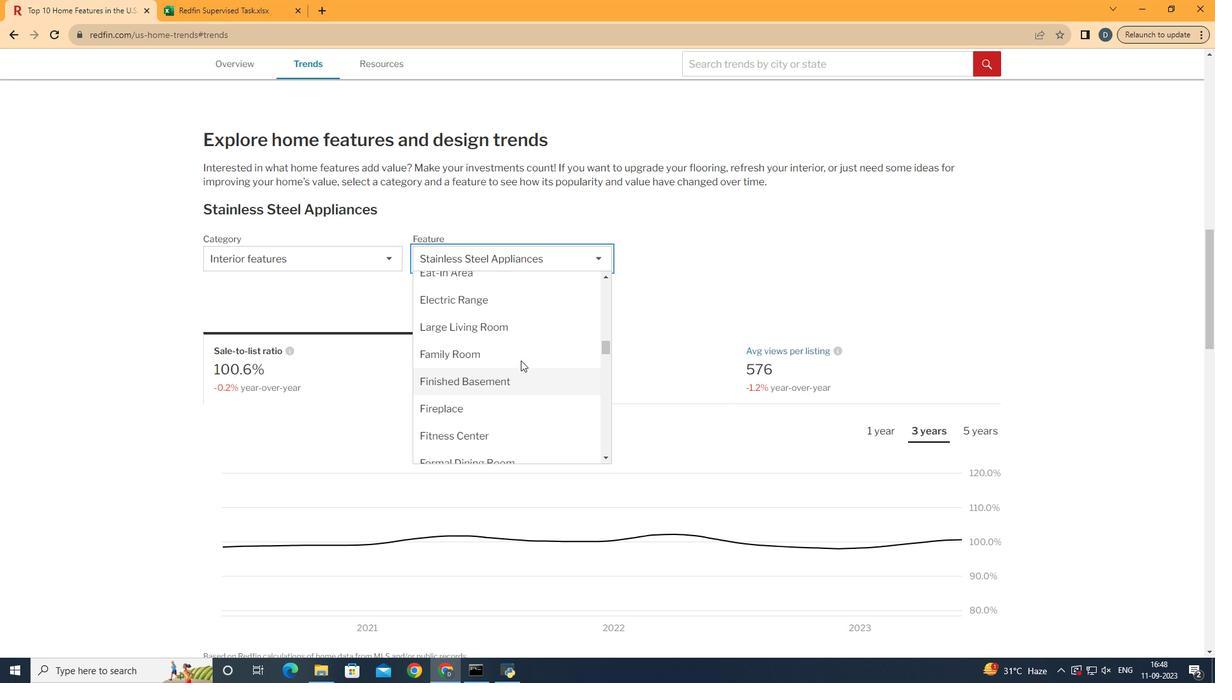 
Action: Mouse scrolled (520, 361) with delta (0, 0)
Screenshot: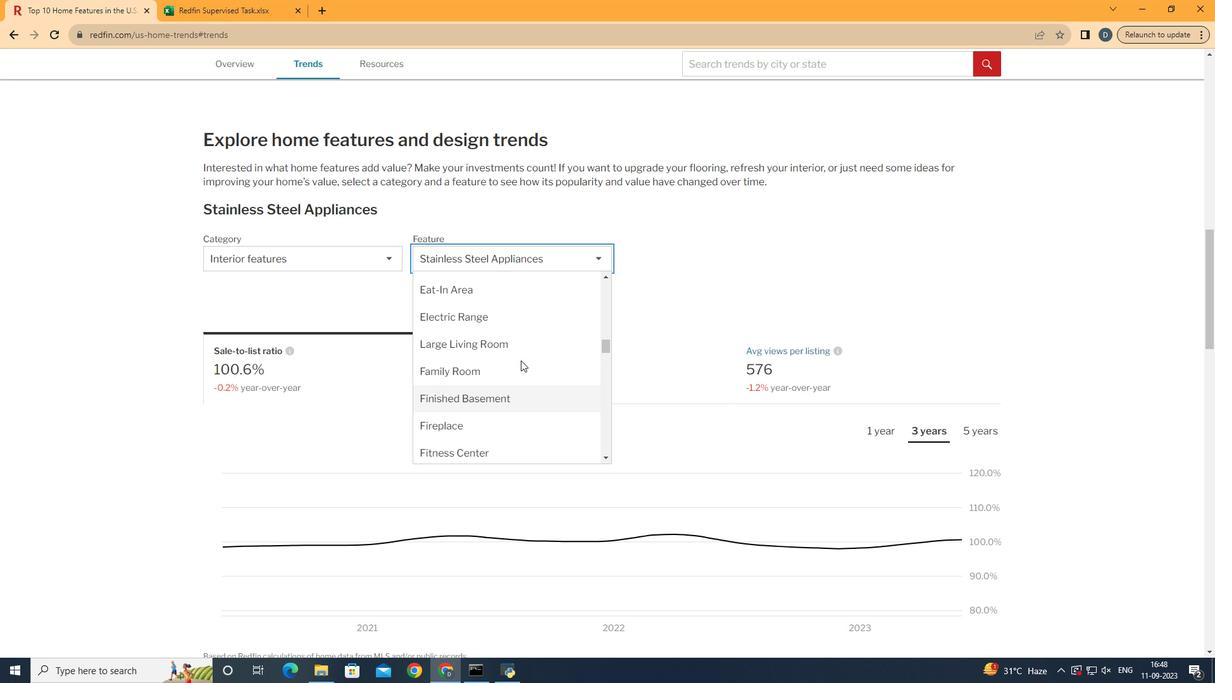 
Action: Mouse moved to (541, 293)
Screenshot: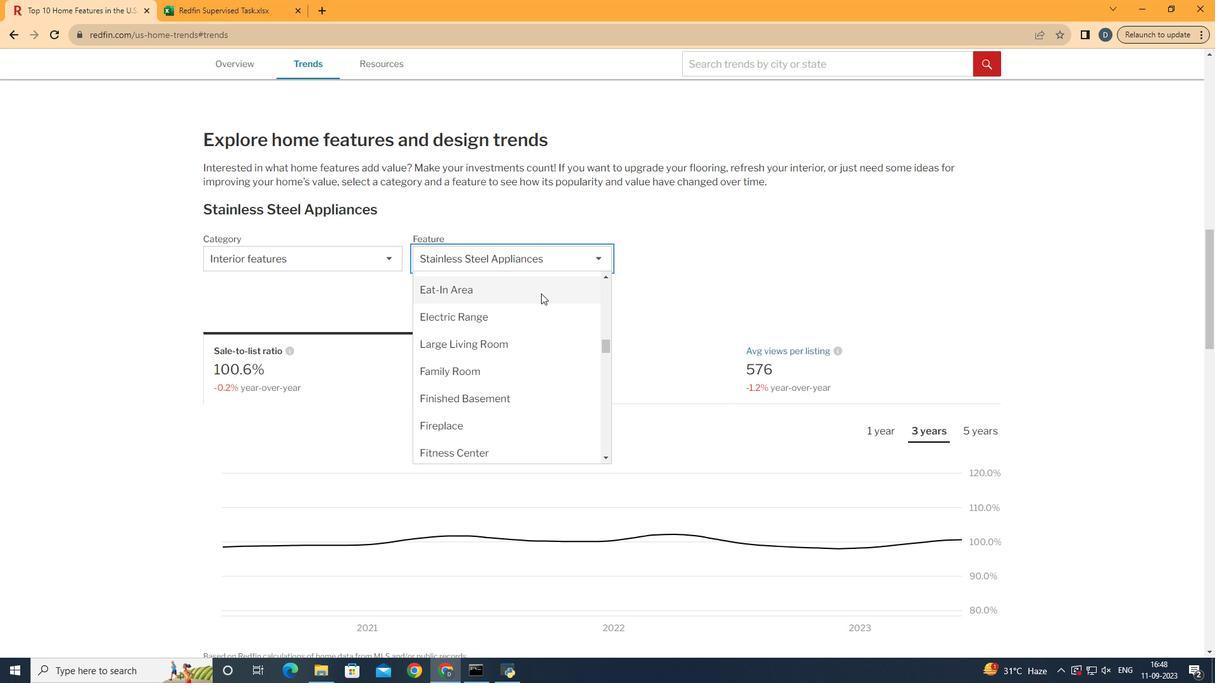 
Action: Mouse pressed left at (541, 293)
Screenshot: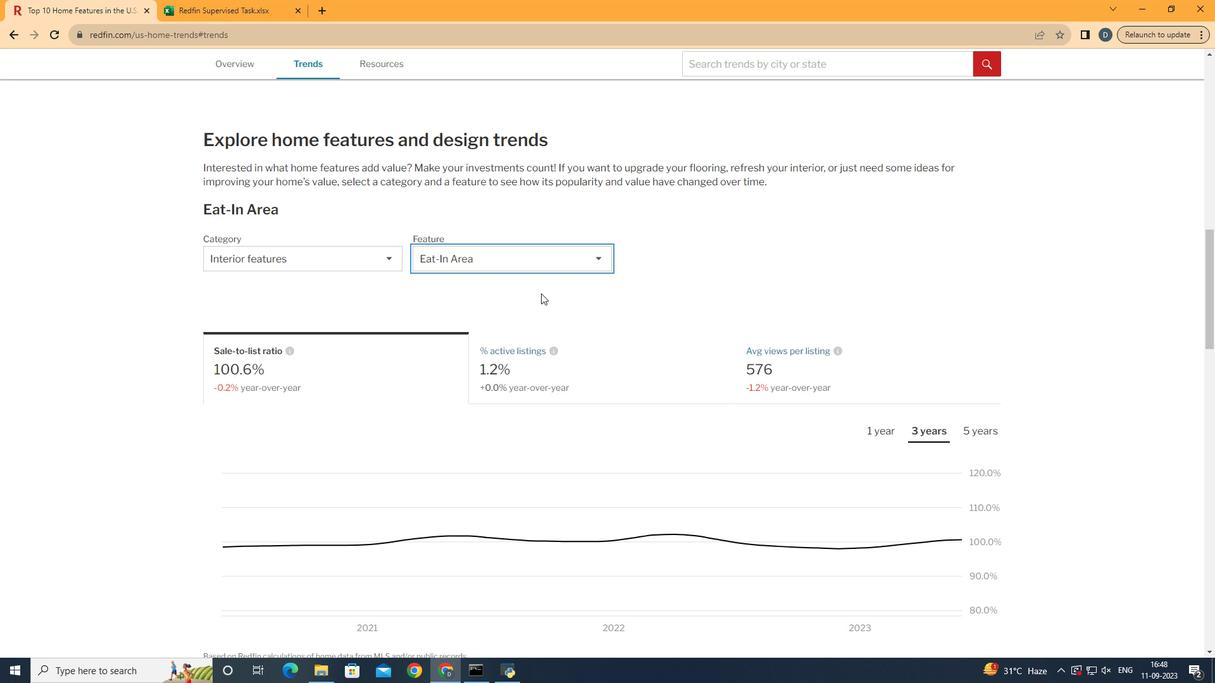 
Action: Mouse moved to (672, 280)
Screenshot: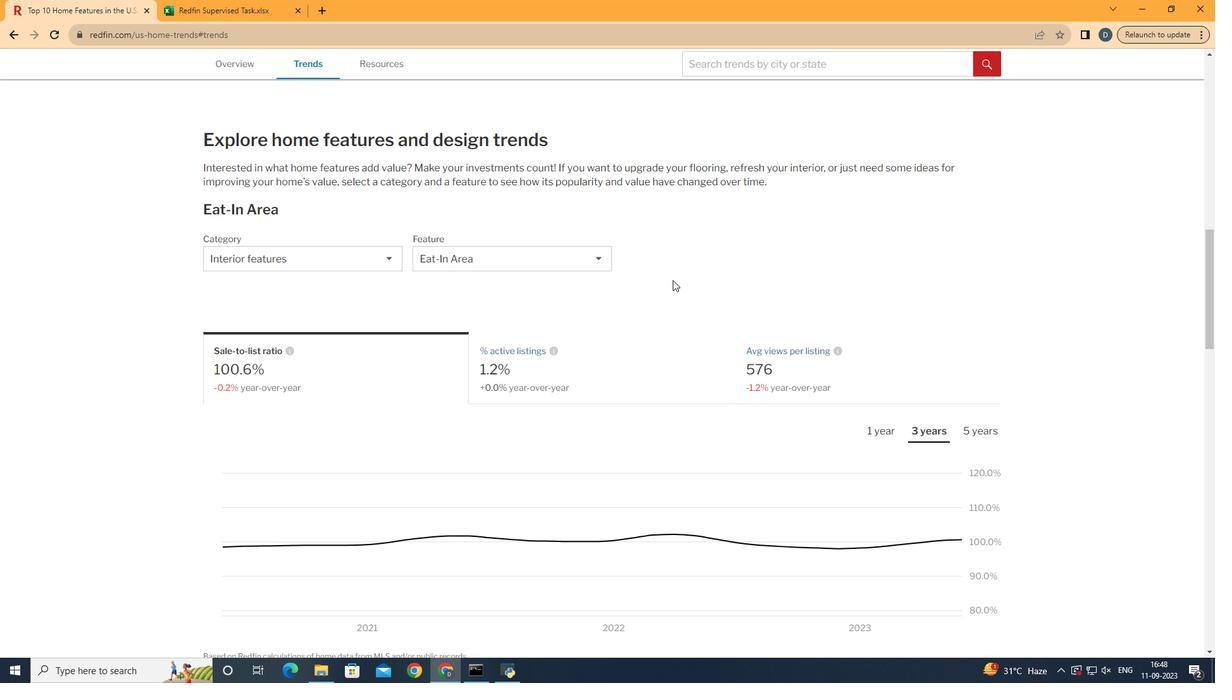 
Action: Mouse pressed left at (672, 280)
Screenshot: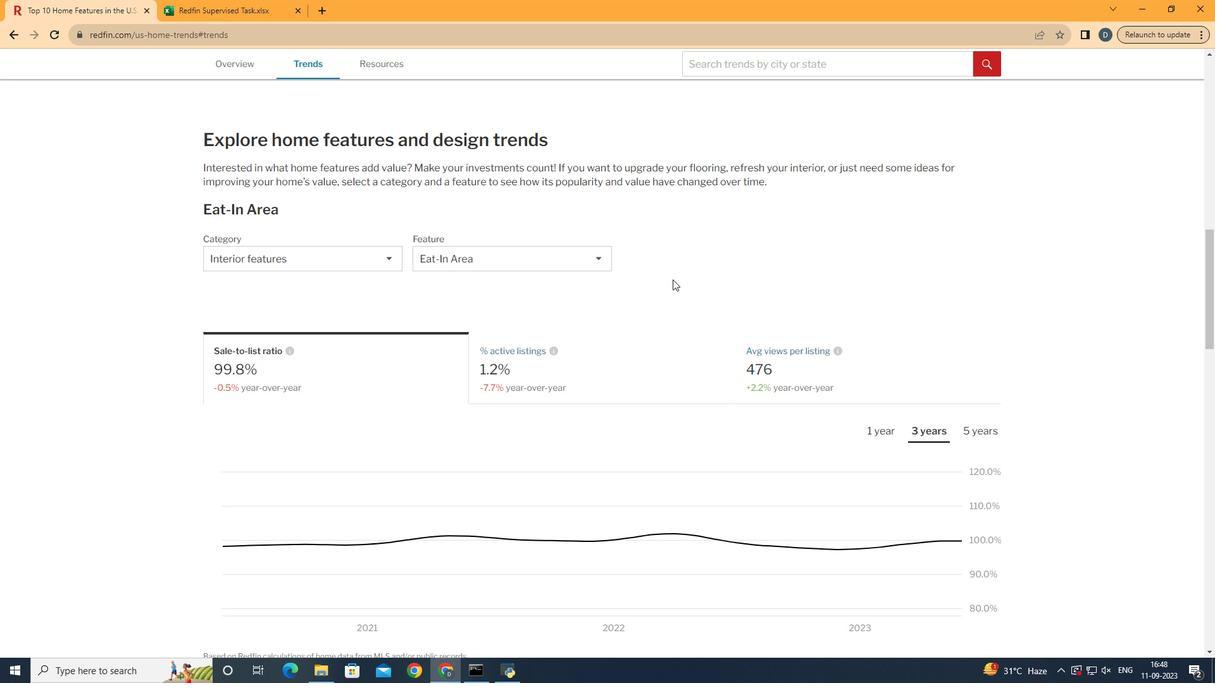 
Action: Mouse moved to (904, 360)
Screenshot: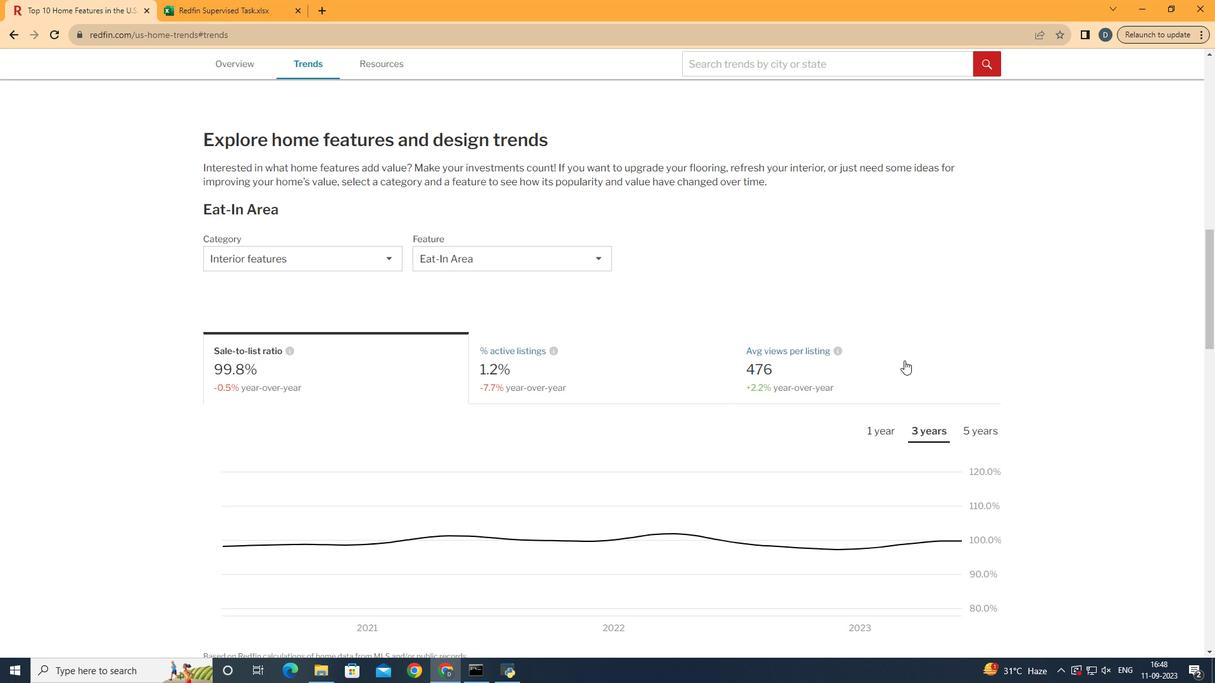 
Action: Mouse pressed left at (904, 360)
Screenshot: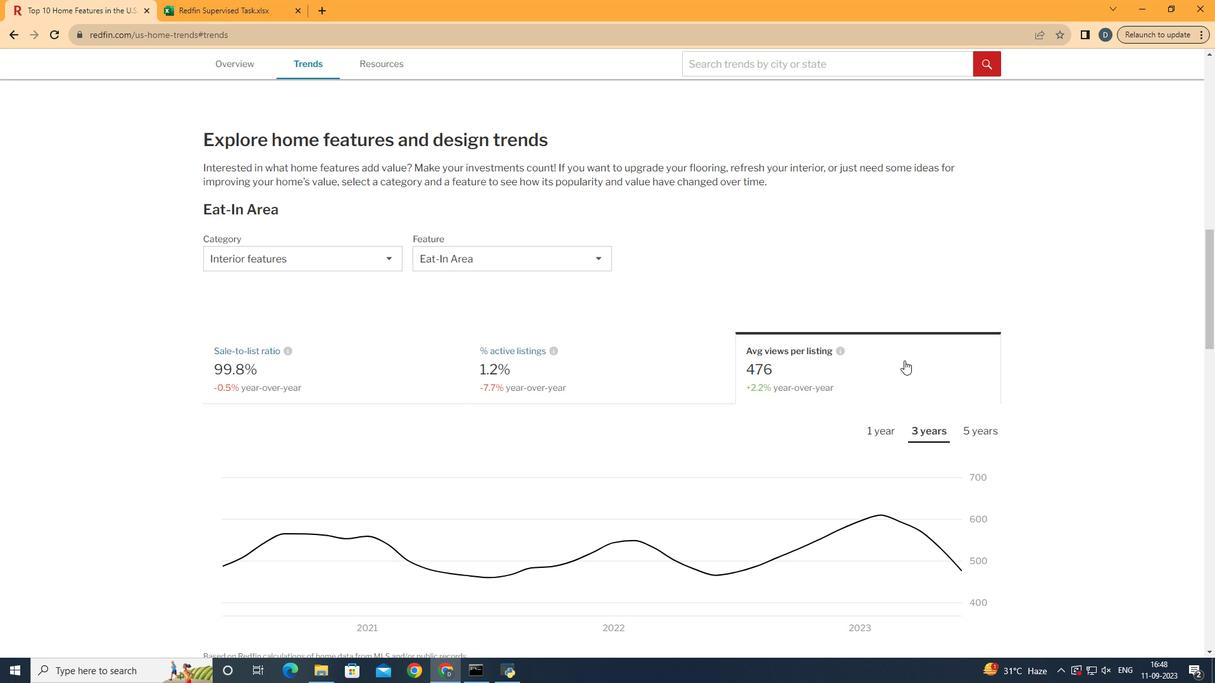 
Action: Mouse moved to (831, 236)
Screenshot: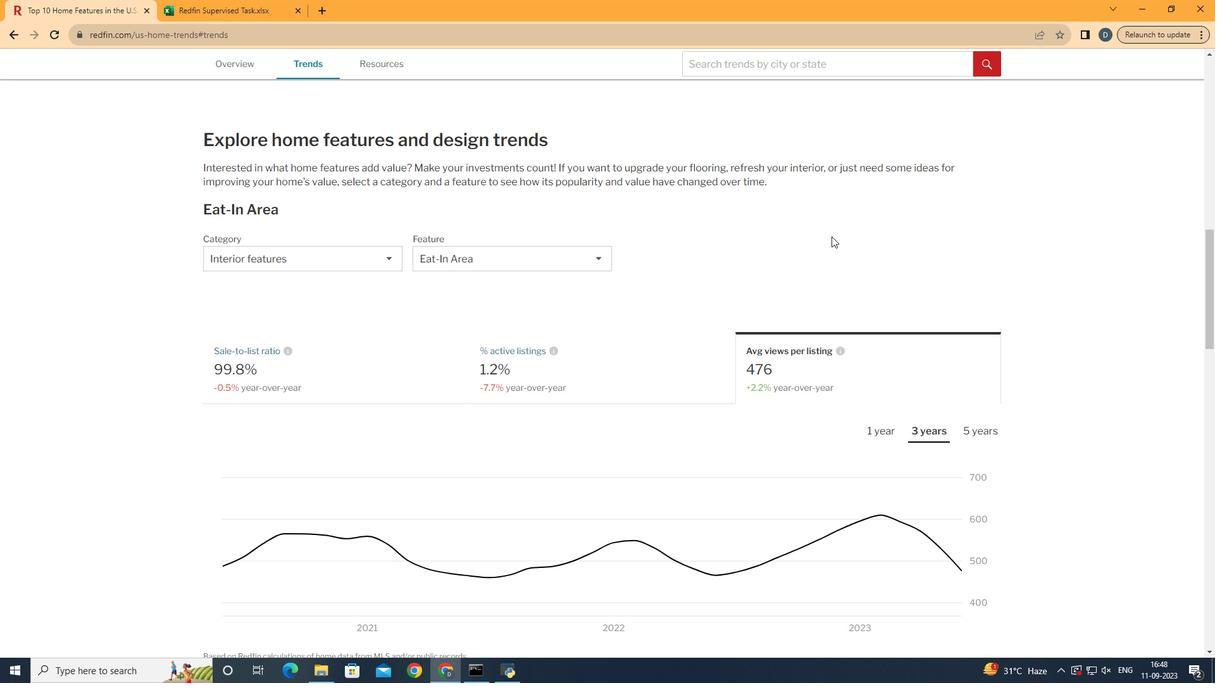 
Action: Mouse scrolled (831, 236) with delta (0, 0)
Screenshot: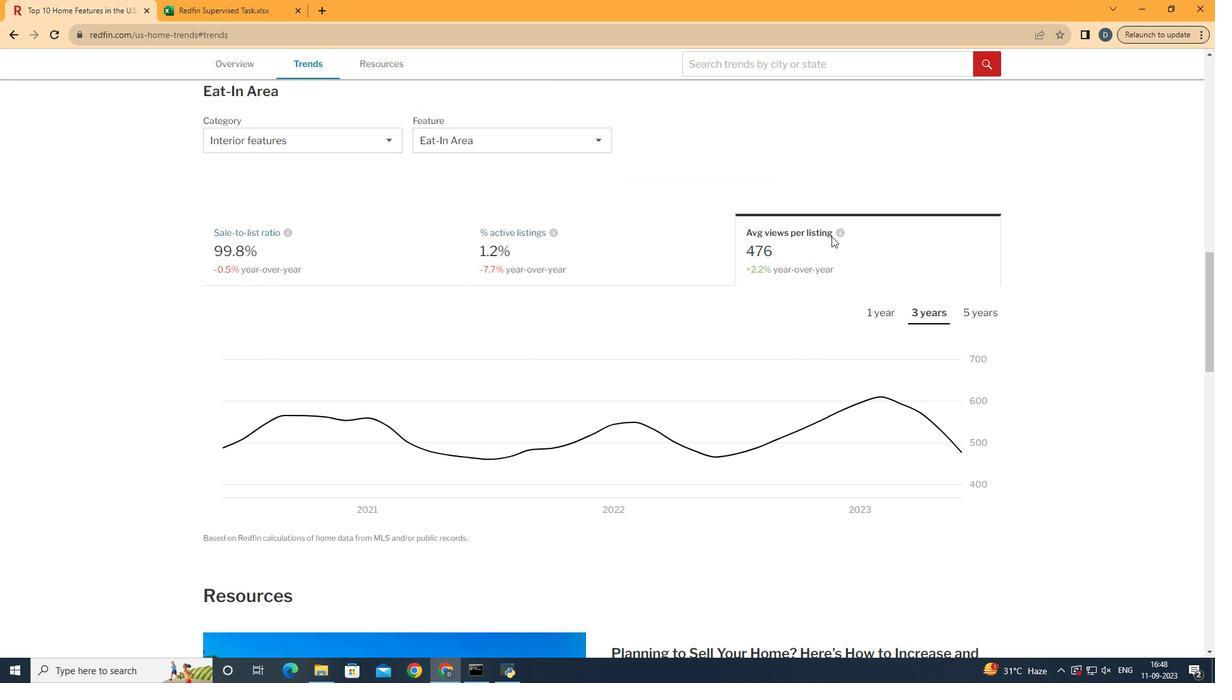 
Action: Mouse scrolled (831, 236) with delta (0, 0)
Screenshot: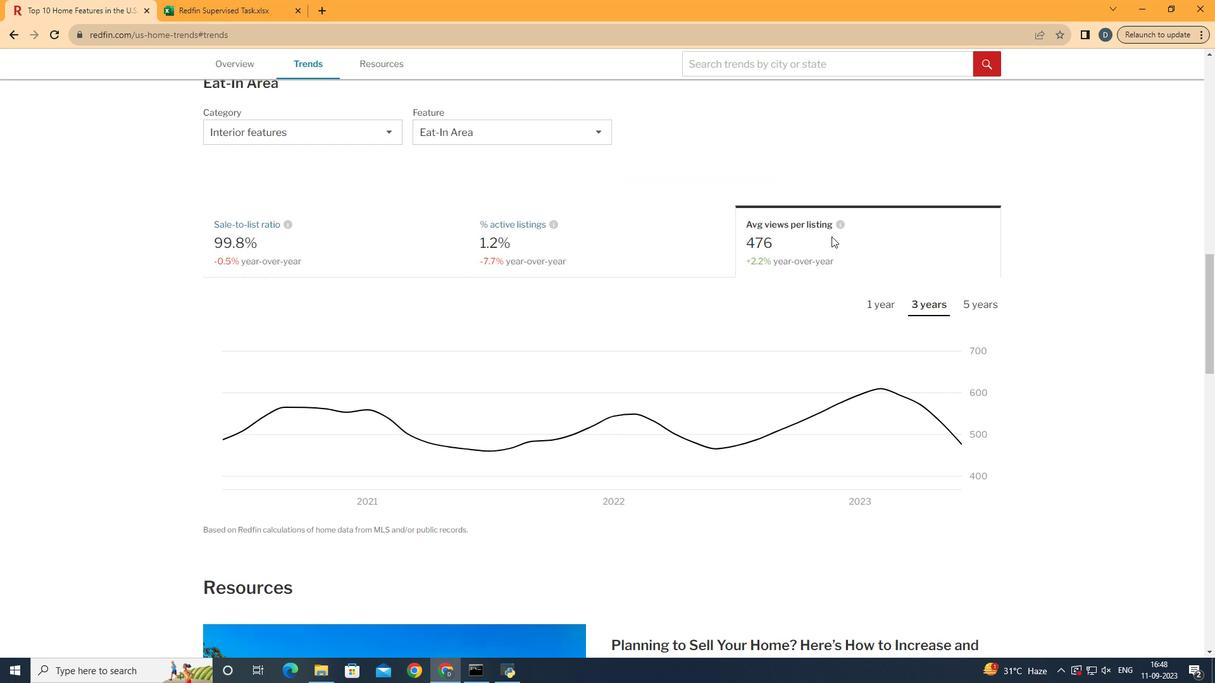 
Action: Mouse moved to (982, 307)
Screenshot: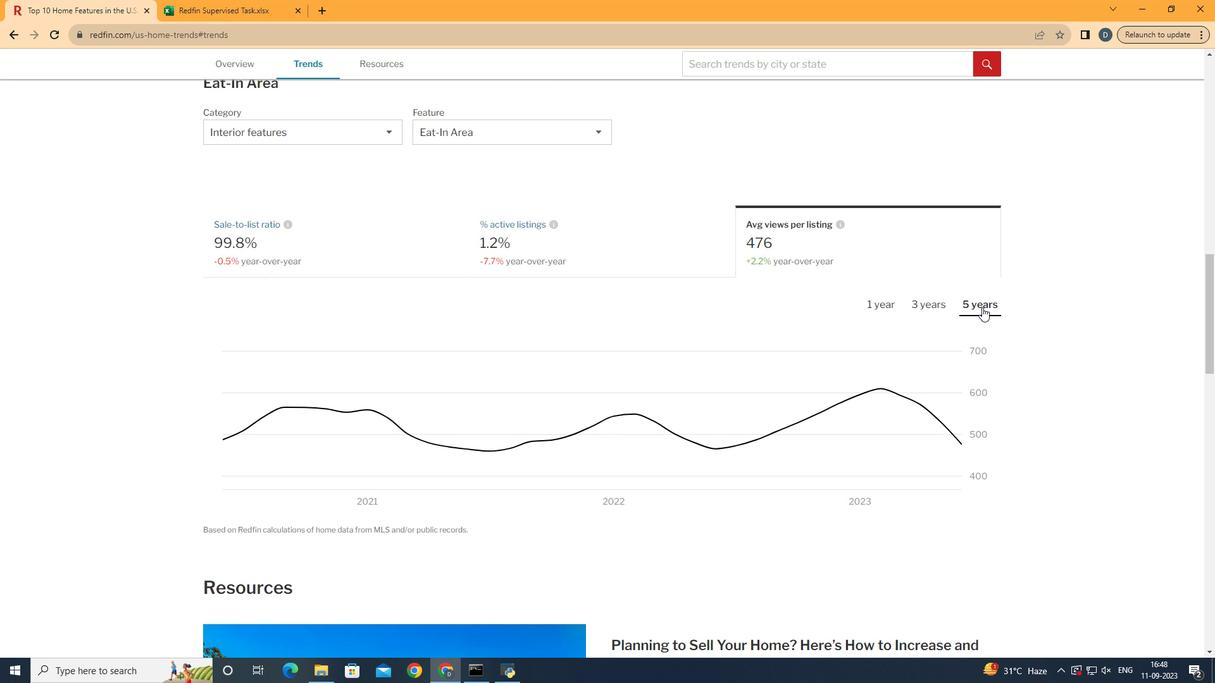 
Action: Mouse pressed left at (982, 307)
Screenshot: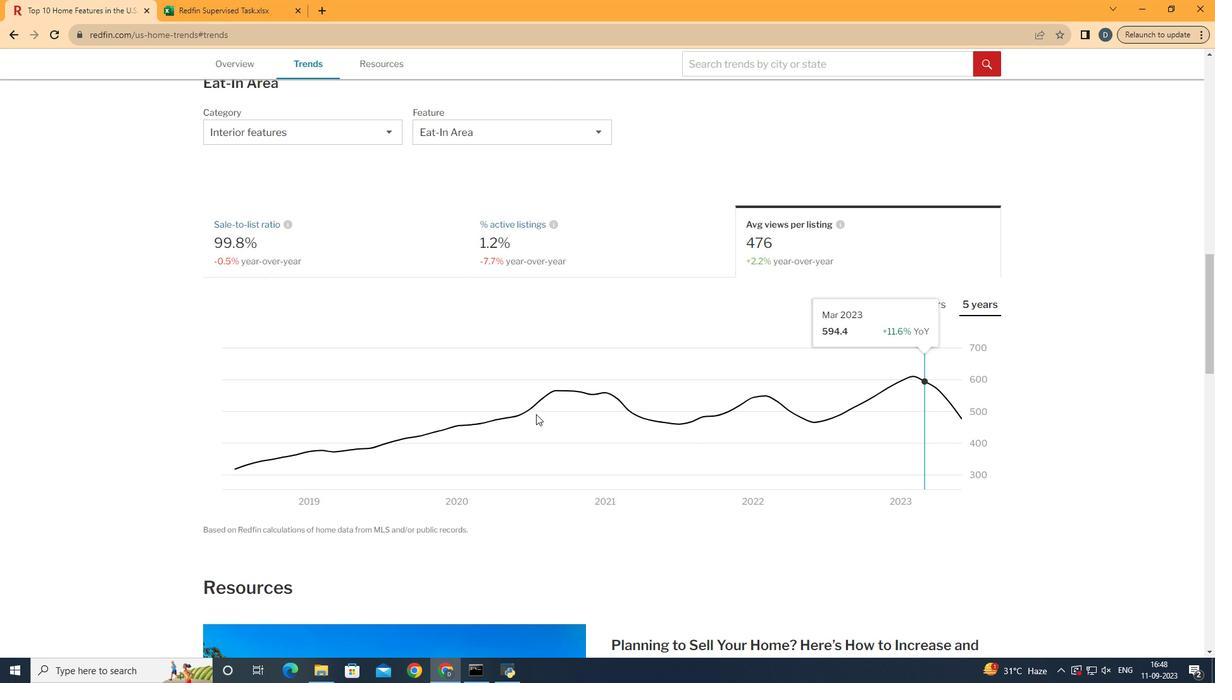 
Action: Mouse moved to (964, 436)
Screenshot: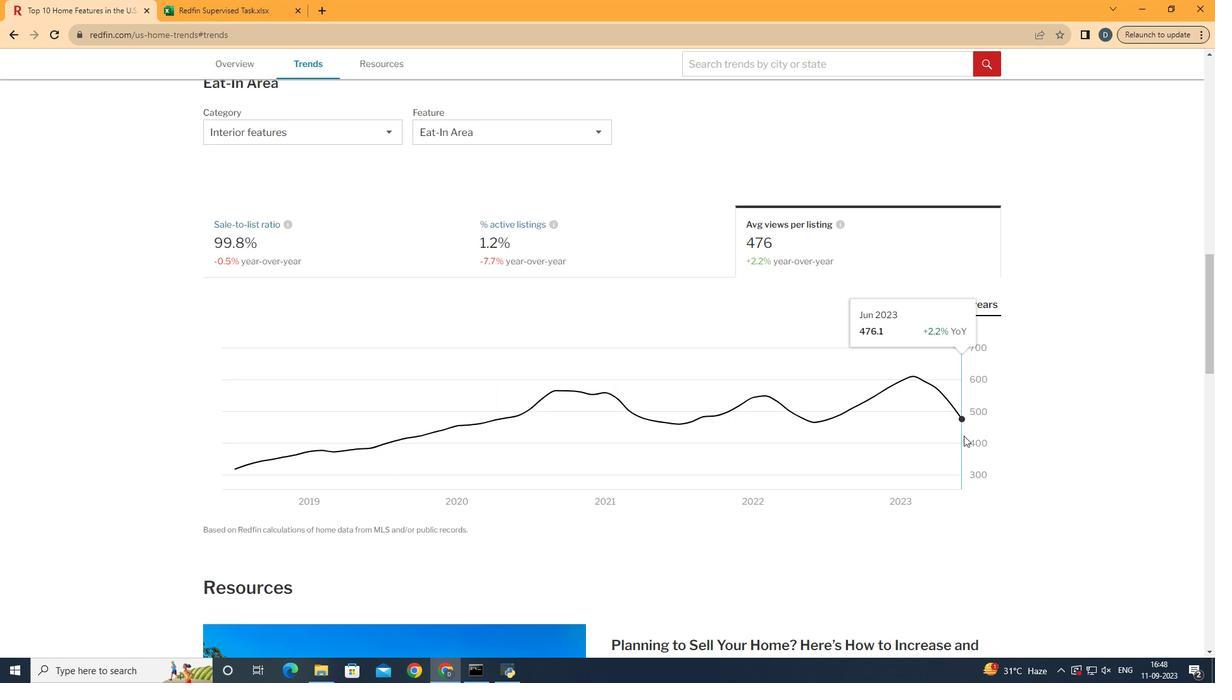 
